 Task: Add Boiron Phosphorus 30C to the cart.
Action: Mouse moved to (256, 124)
Screenshot: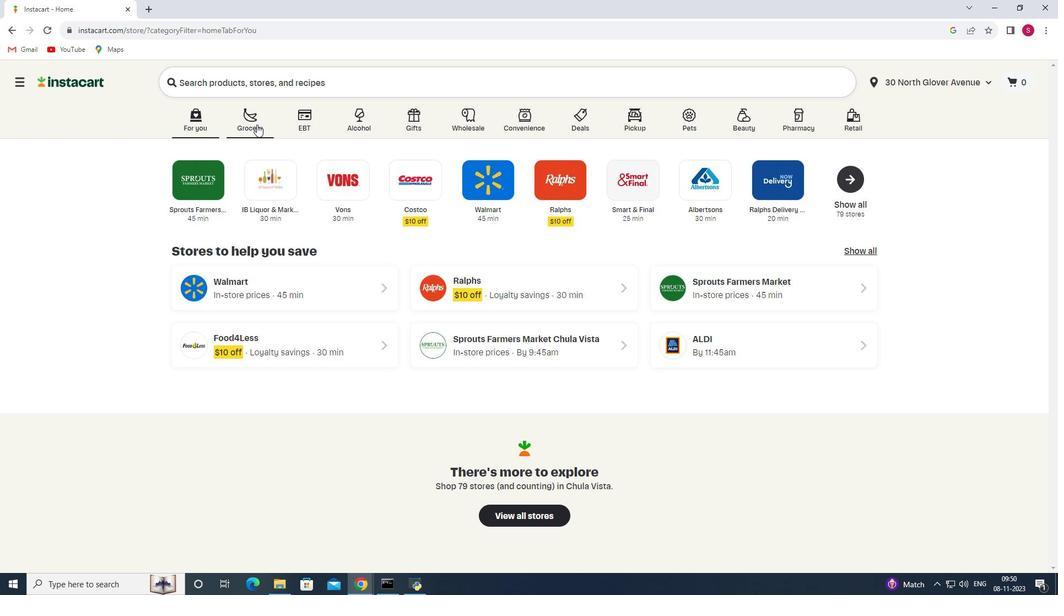 
Action: Mouse pressed left at (256, 124)
Screenshot: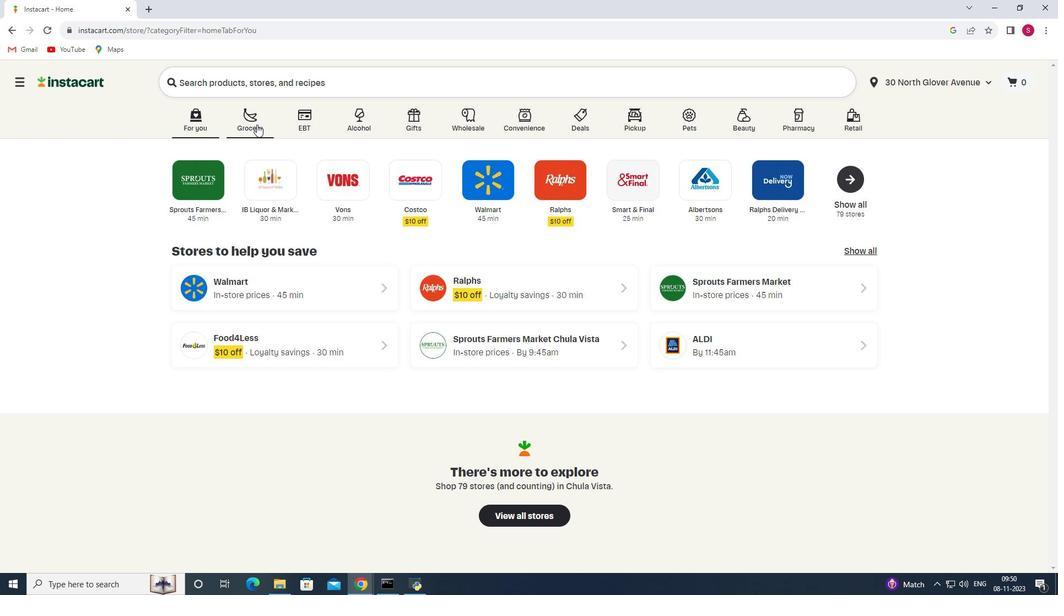 
Action: Mouse moved to (248, 326)
Screenshot: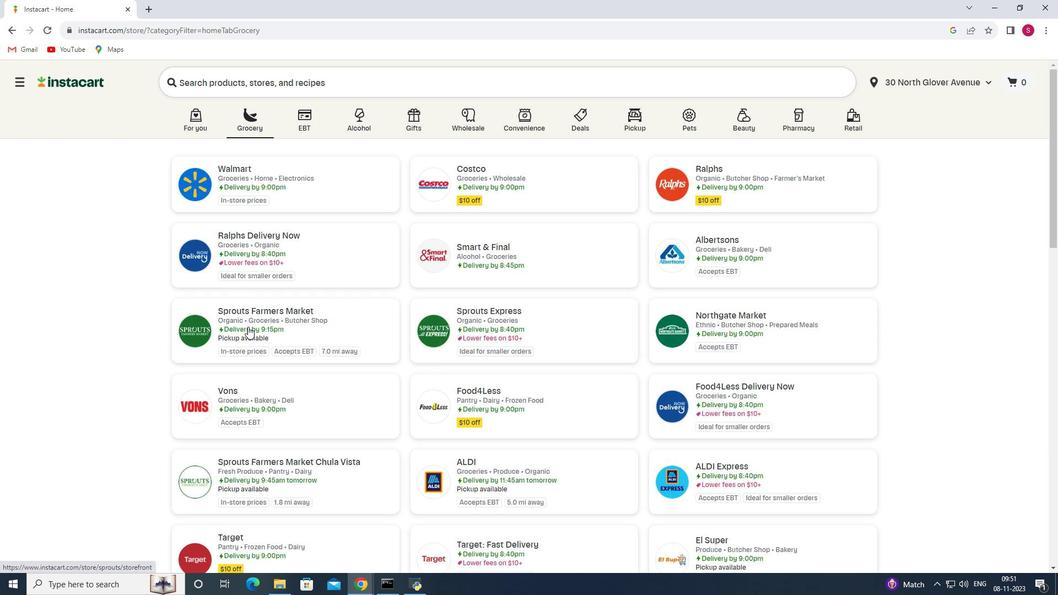 
Action: Mouse pressed left at (248, 326)
Screenshot: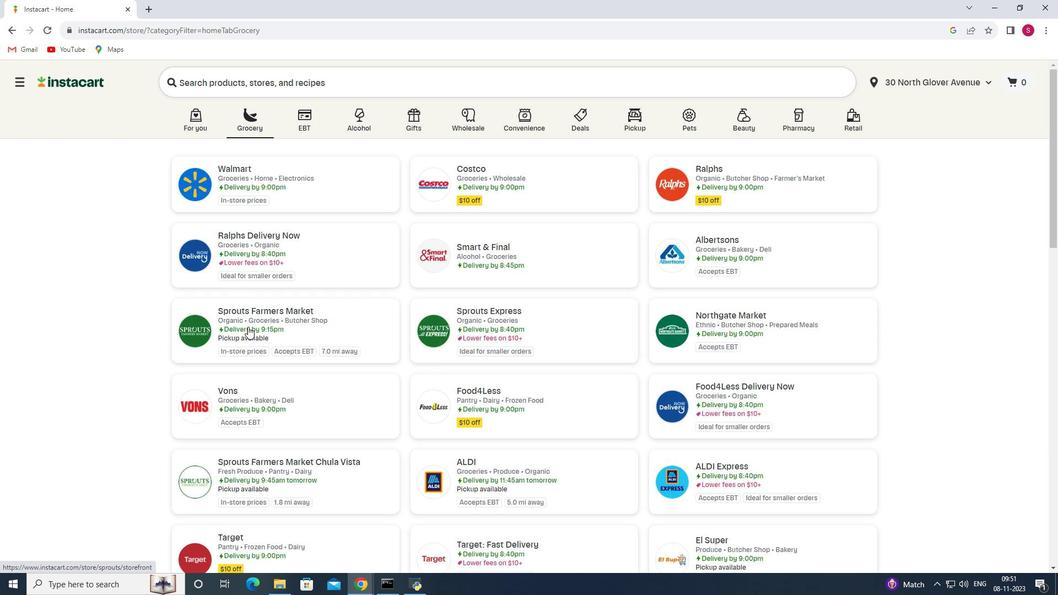 
Action: Mouse moved to (64, 349)
Screenshot: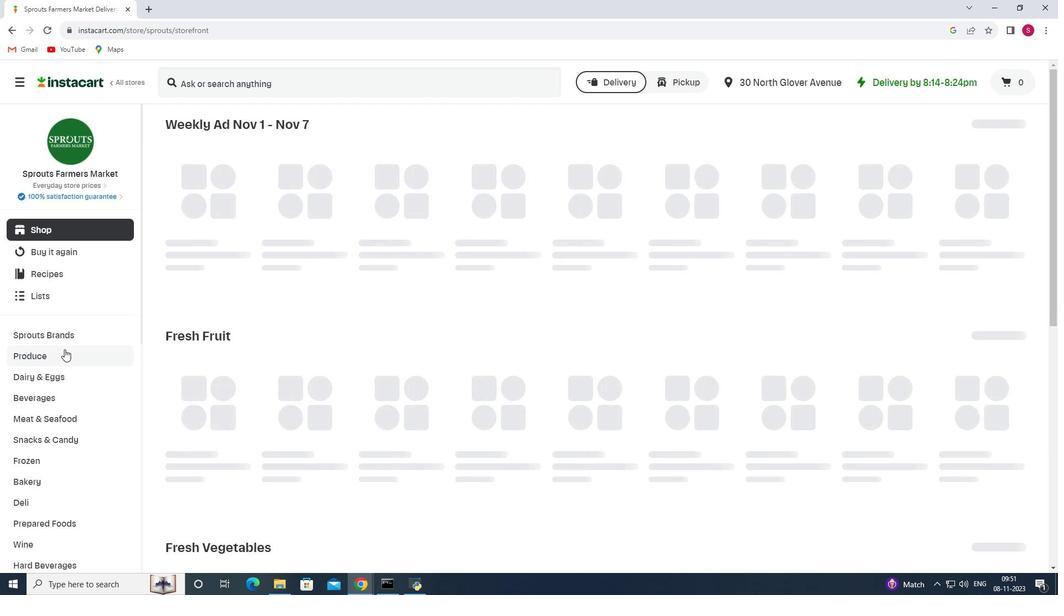 
Action: Mouse scrolled (64, 349) with delta (0, 0)
Screenshot: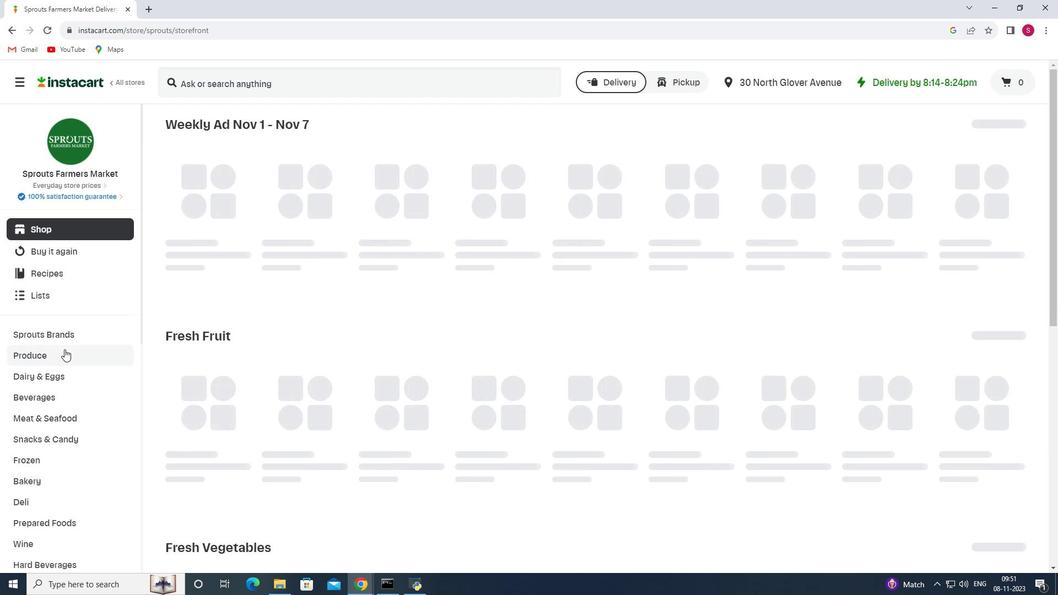 
Action: Mouse scrolled (64, 349) with delta (0, 0)
Screenshot: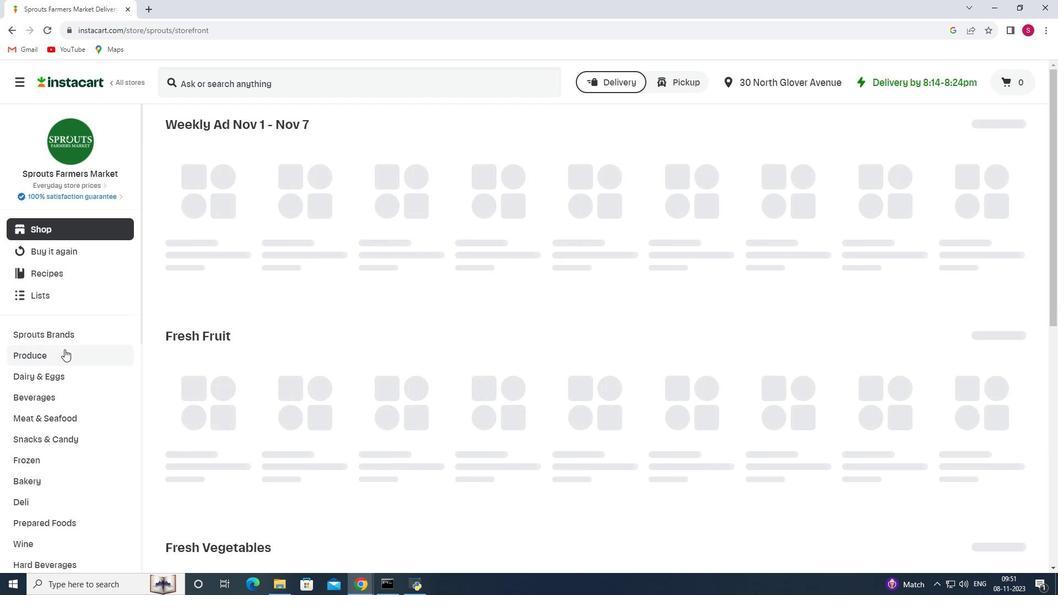 
Action: Mouse scrolled (64, 349) with delta (0, 0)
Screenshot: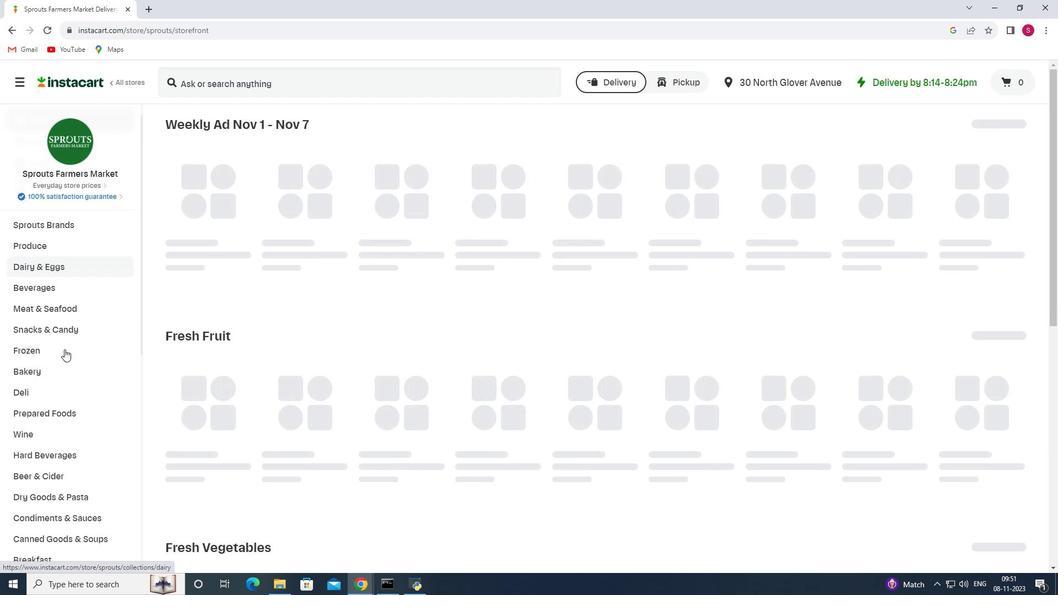 
Action: Mouse scrolled (64, 349) with delta (0, 0)
Screenshot: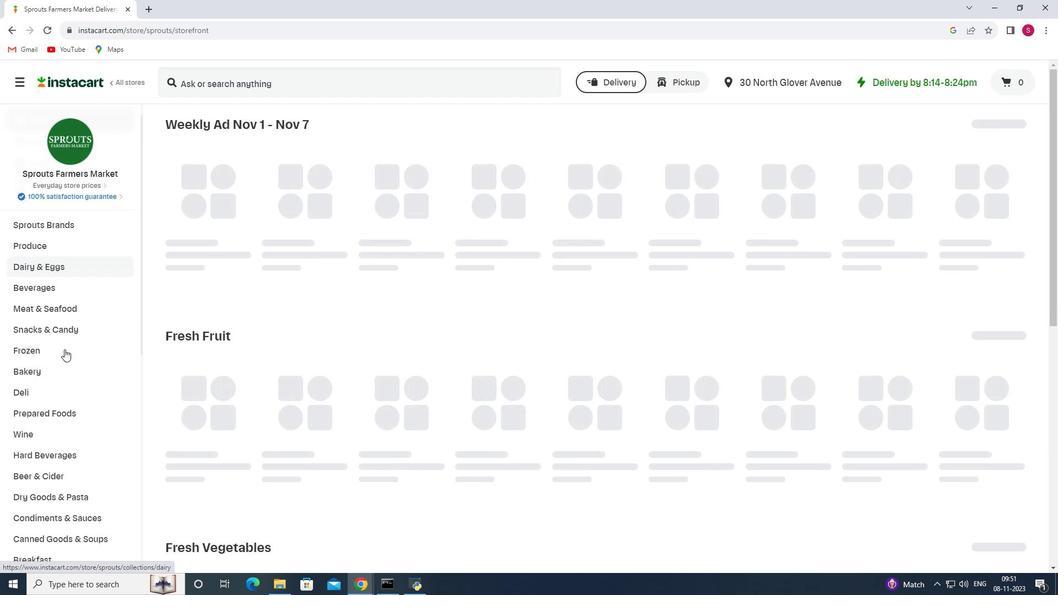 
Action: Mouse scrolled (64, 349) with delta (0, 0)
Screenshot: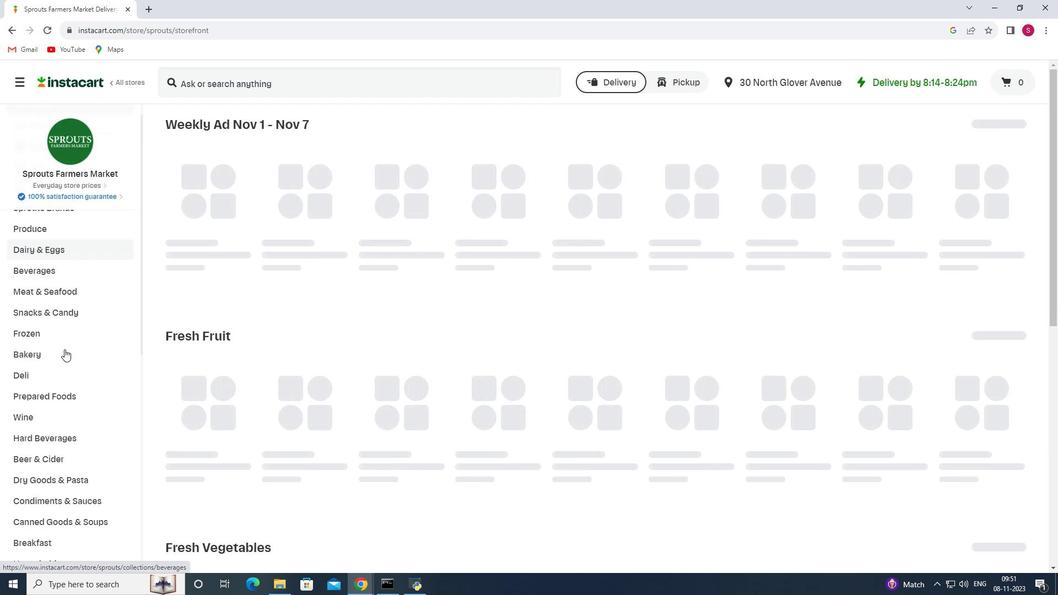 
Action: Mouse scrolled (64, 349) with delta (0, 0)
Screenshot: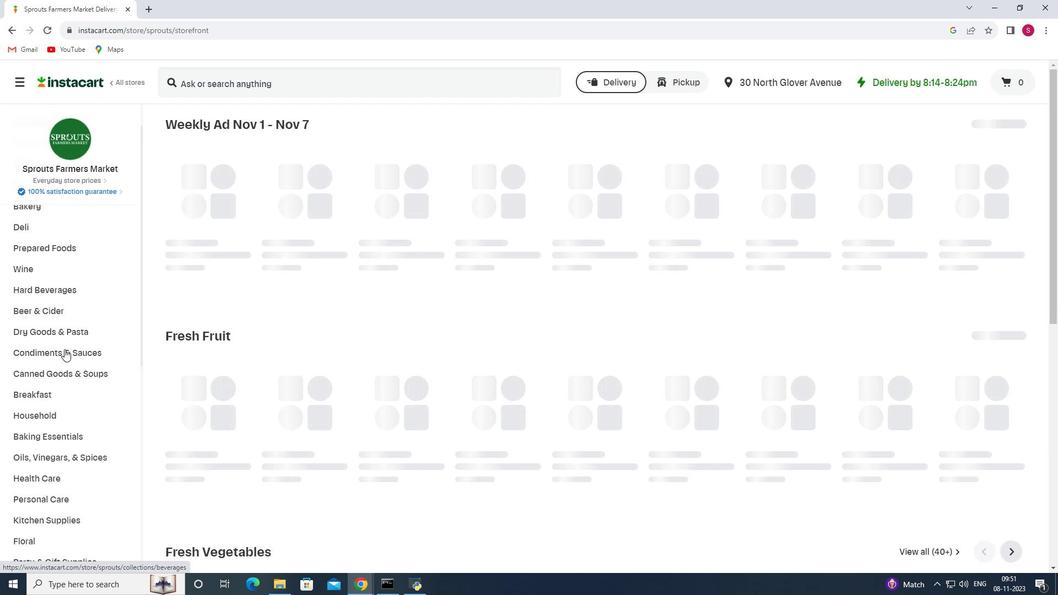 
Action: Mouse scrolled (64, 349) with delta (0, 0)
Screenshot: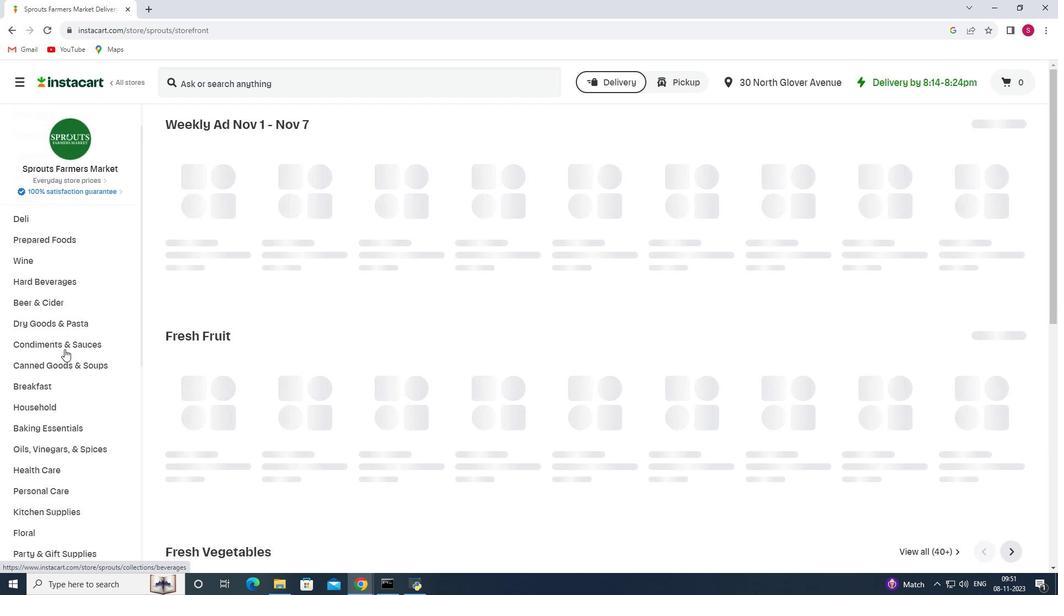 
Action: Mouse moved to (67, 363)
Screenshot: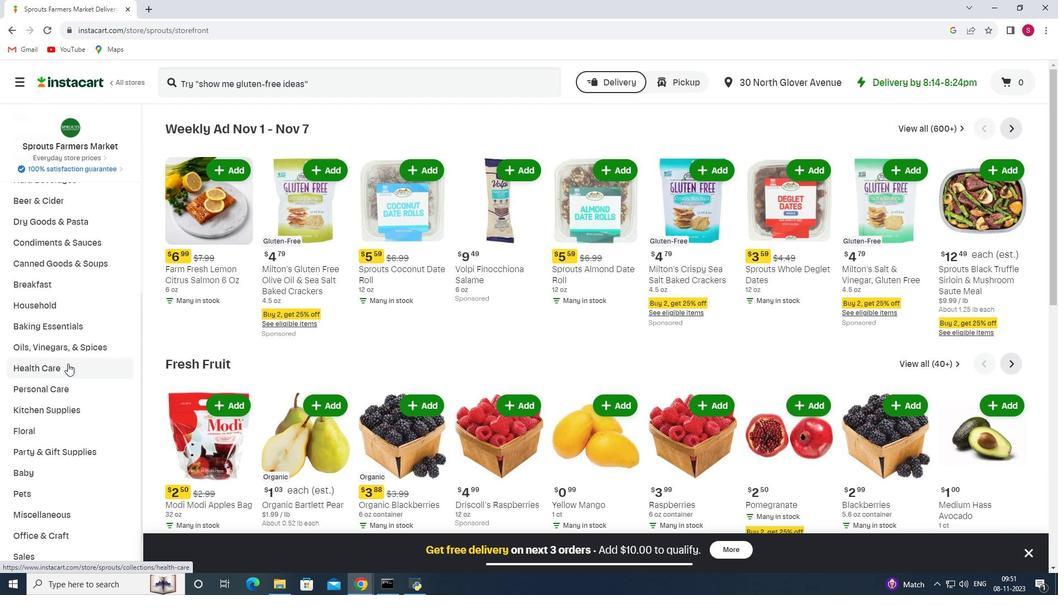 
Action: Mouse pressed left at (67, 363)
Screenshot: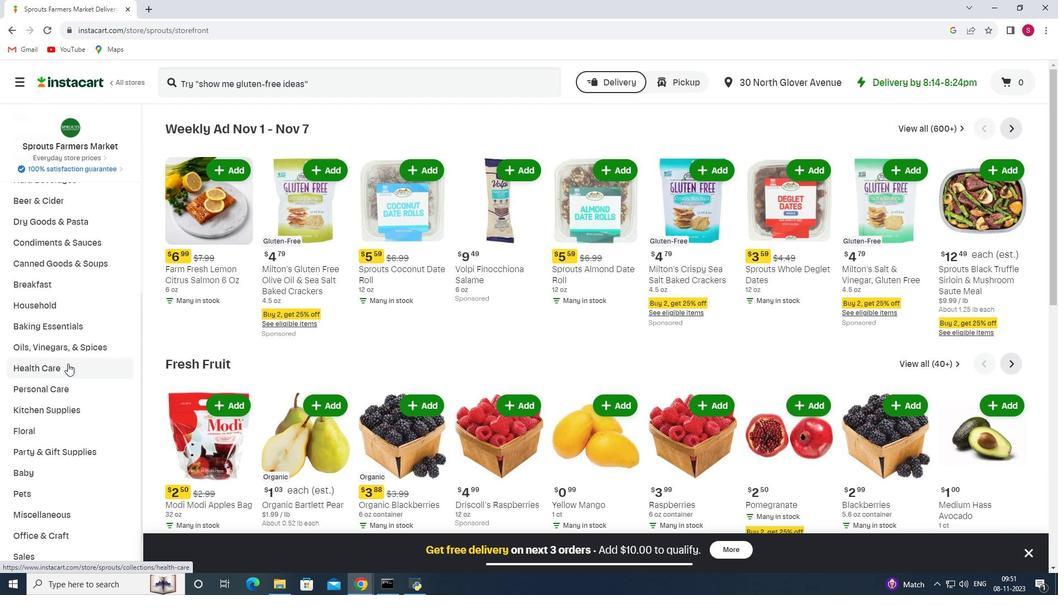 
Action: Mouse moved to (380, 155)
Screenshot: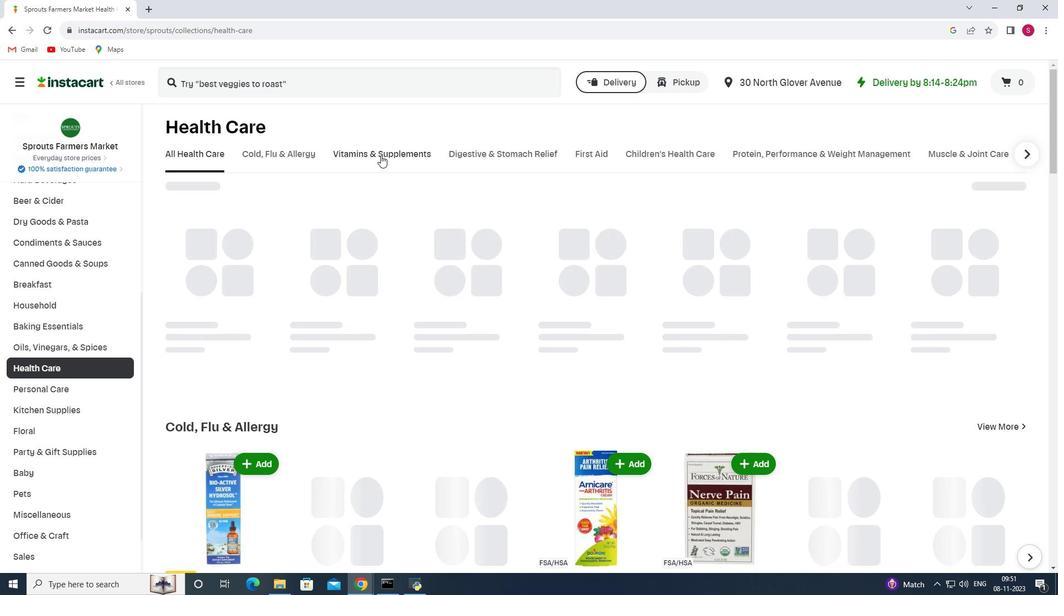 
Action: Mouse pressed left at (380, 155)
Screenshot: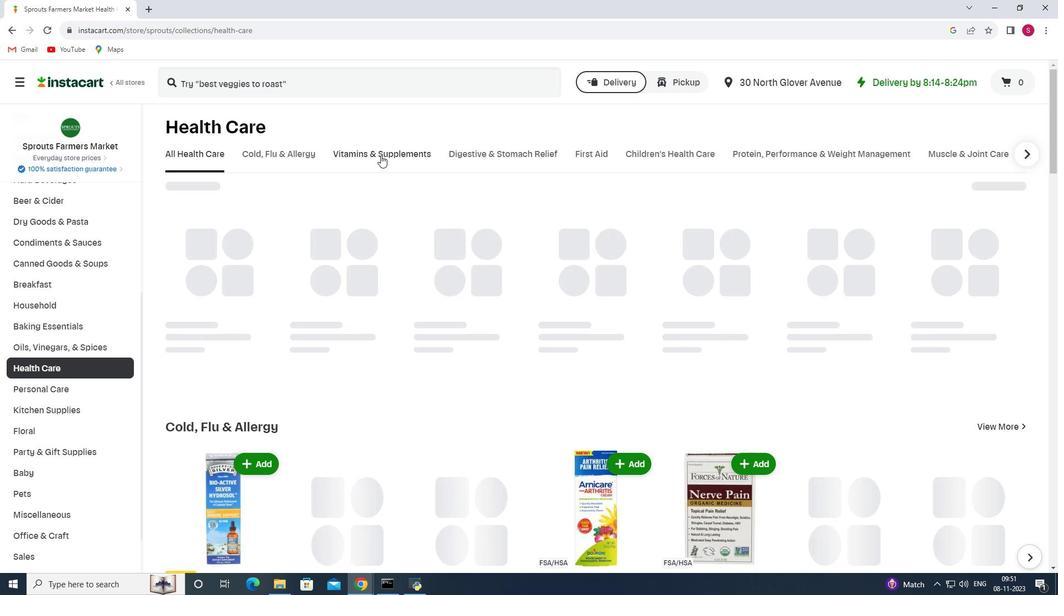 
Action: Mouse moved to (913, 191)
Screenshot: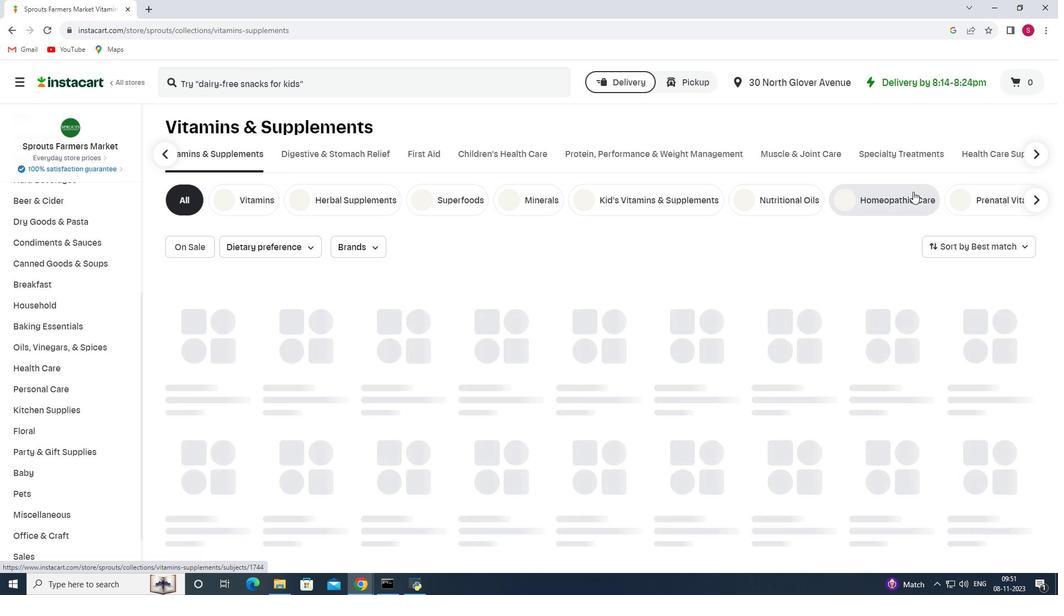 
Action: Mouse pressed left at (913, 191)
Screenshot: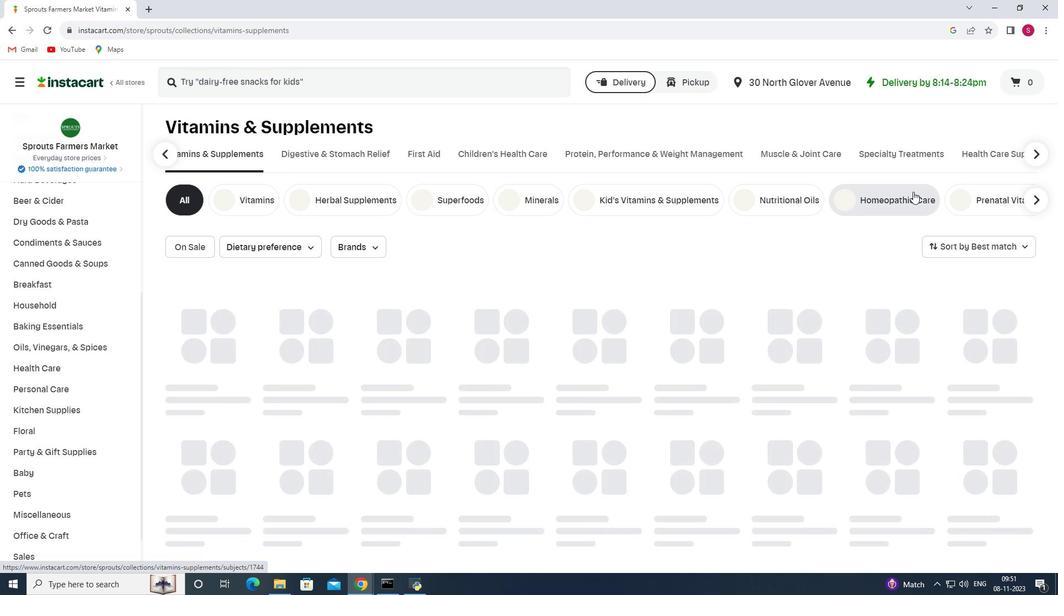 
Action: Mouse moved to (433, 81)
Screenshot: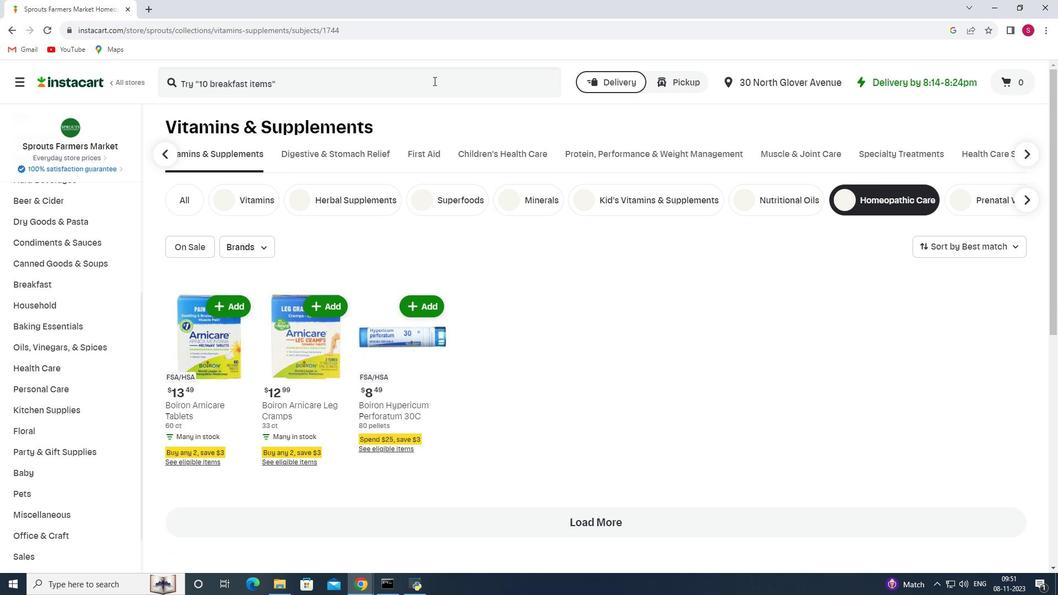 
Action: Mouse pressed left at (433, 81)
Screenshot: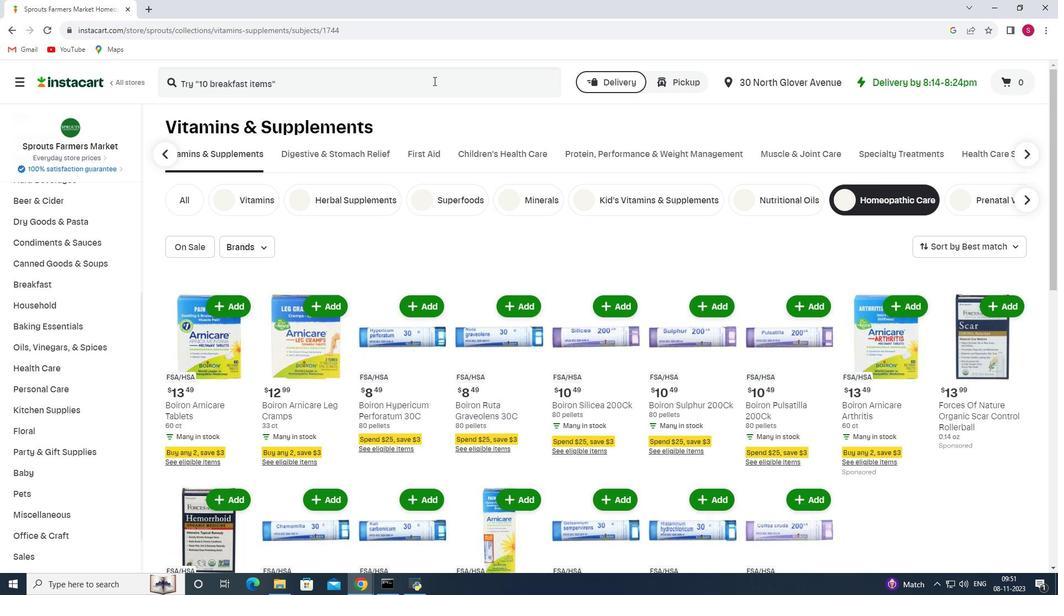 
Action: Key pressed <Key.shift>Boiron<Key.space><Key.shift>Phosphorus<Key.space>30<Key.shift>C<Key.enter>
Screenshot: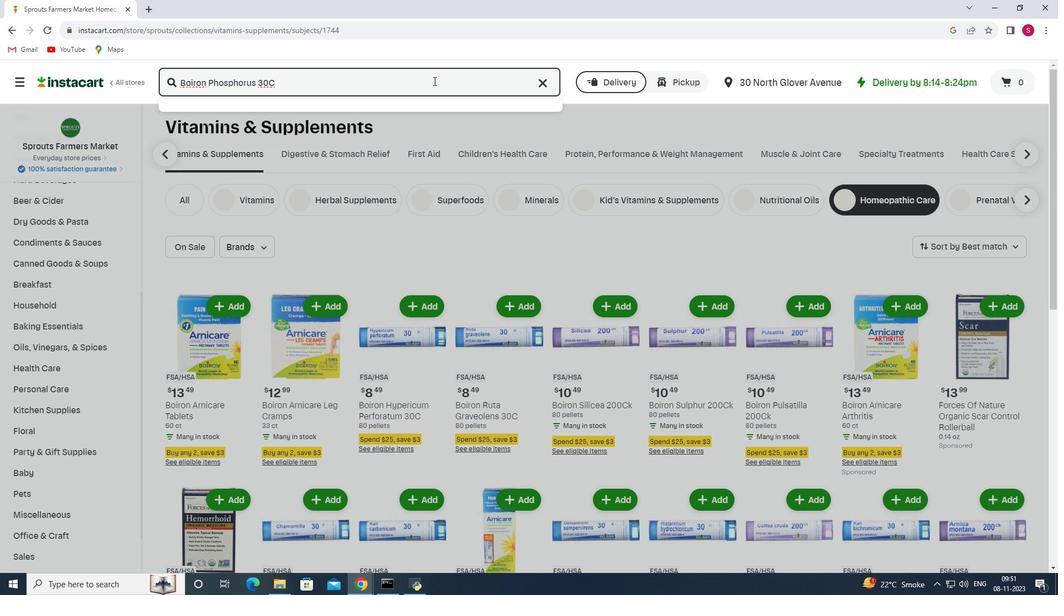 
Action: Mouse moved to (473, 176)
Screenshot: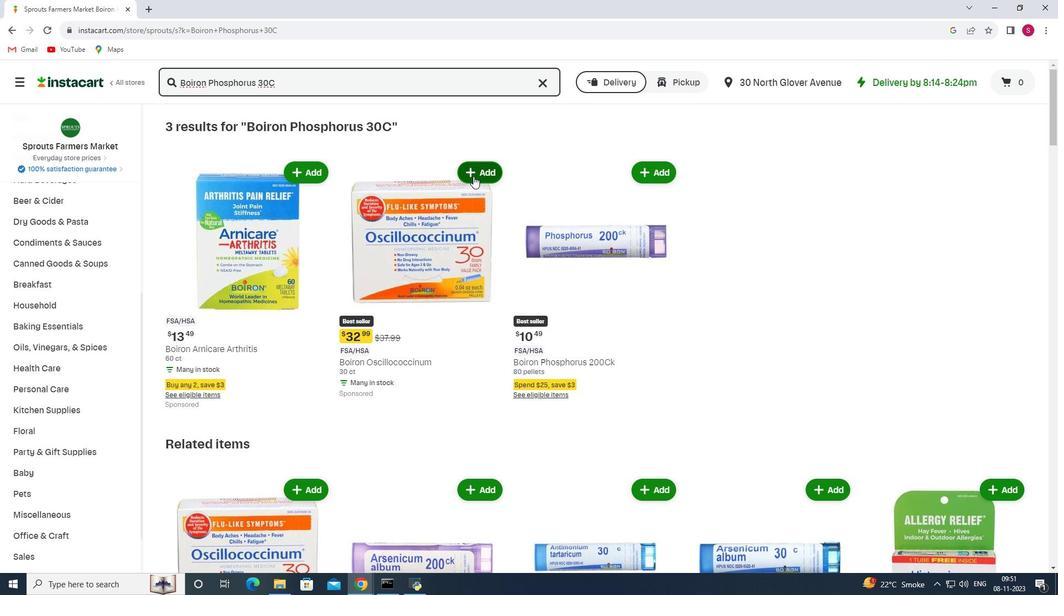 
Action: Mouse scrolled (473, 175) with delta (0, 0)
Screenshot: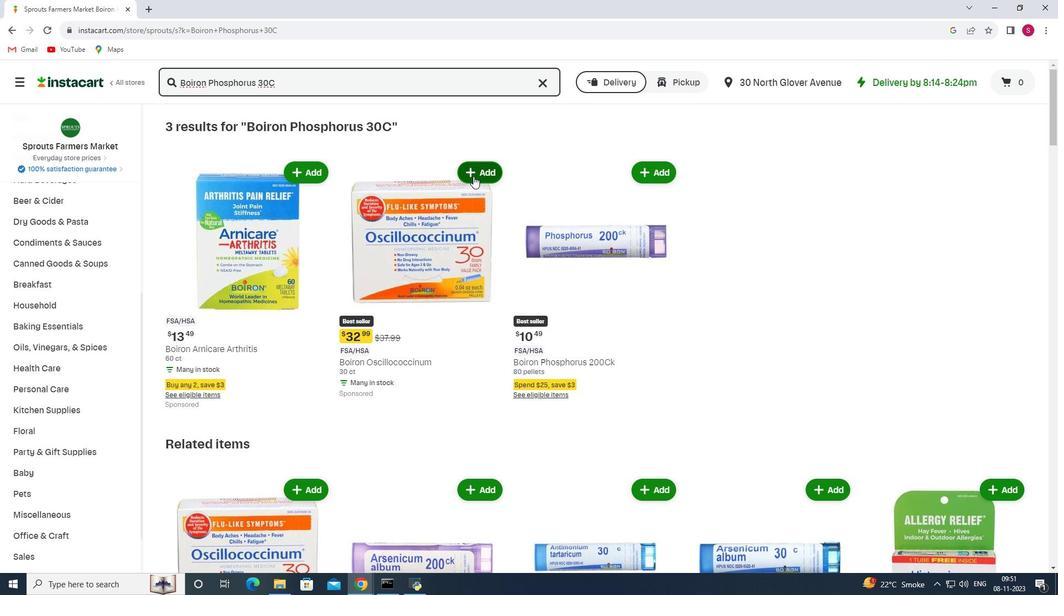 
Action: Mouse scrolled (473, 175) with delta (0, 0)
Screenshot: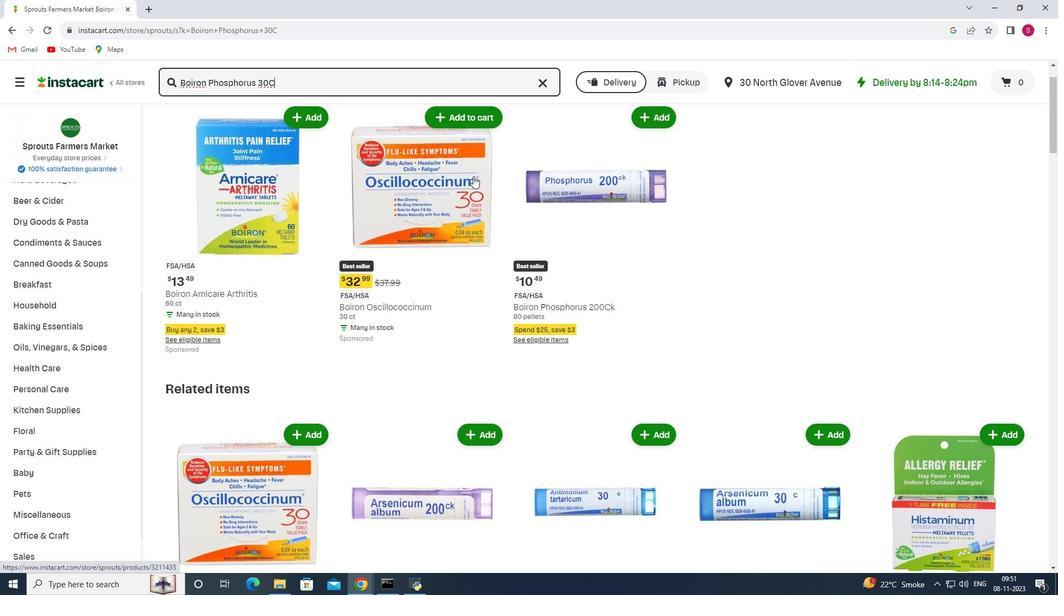 
Action: Mouse scrolled (473, 175) with delta (0, 0)
Screenshot: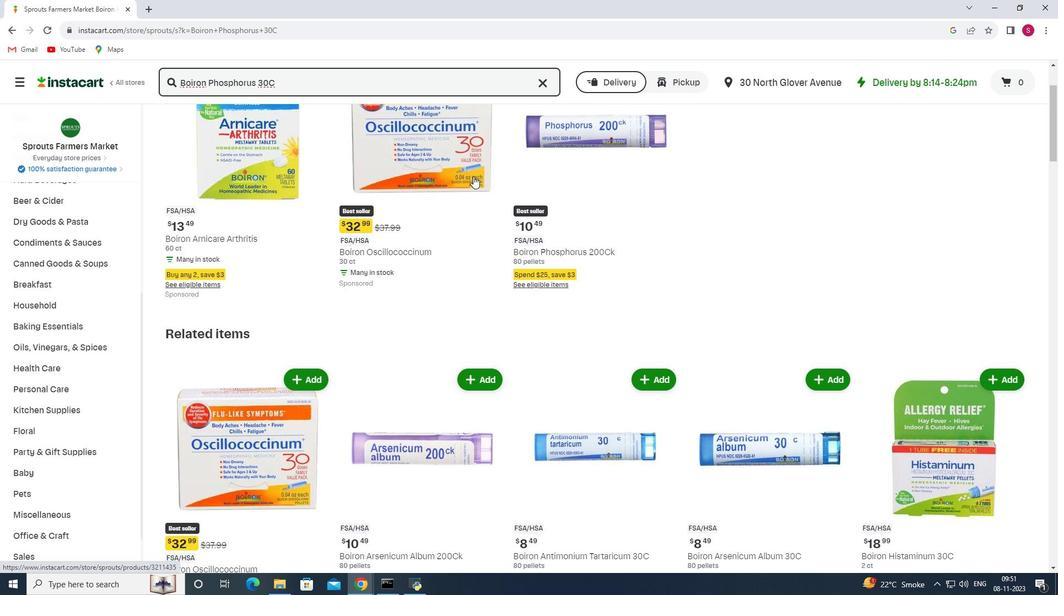 
Action: Mouse scrolled (473, 175) with delta (0, 0)
Screenshot: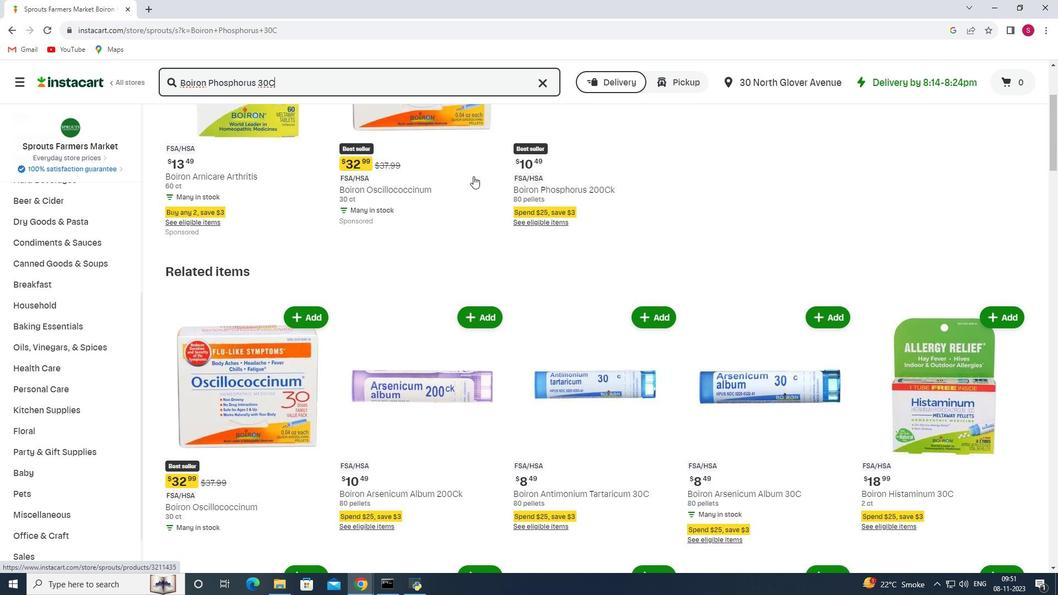 
Action: Mouse scrolled (473, 175) with delta (0, 0)
Screenshot: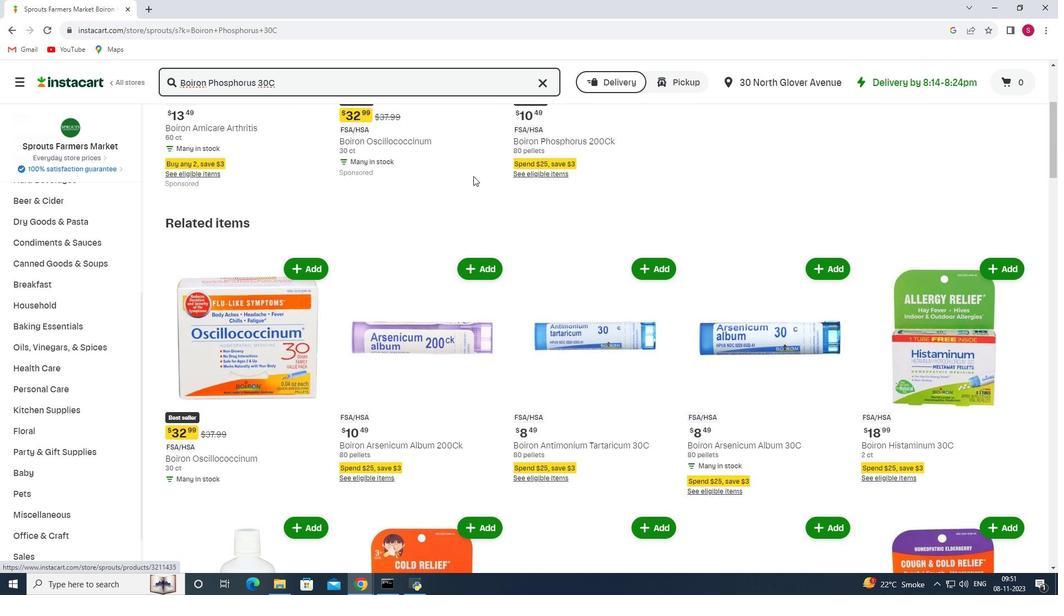 
Action: Mouse scrolled (473, 175) with delta (0, 0)
Screenshot: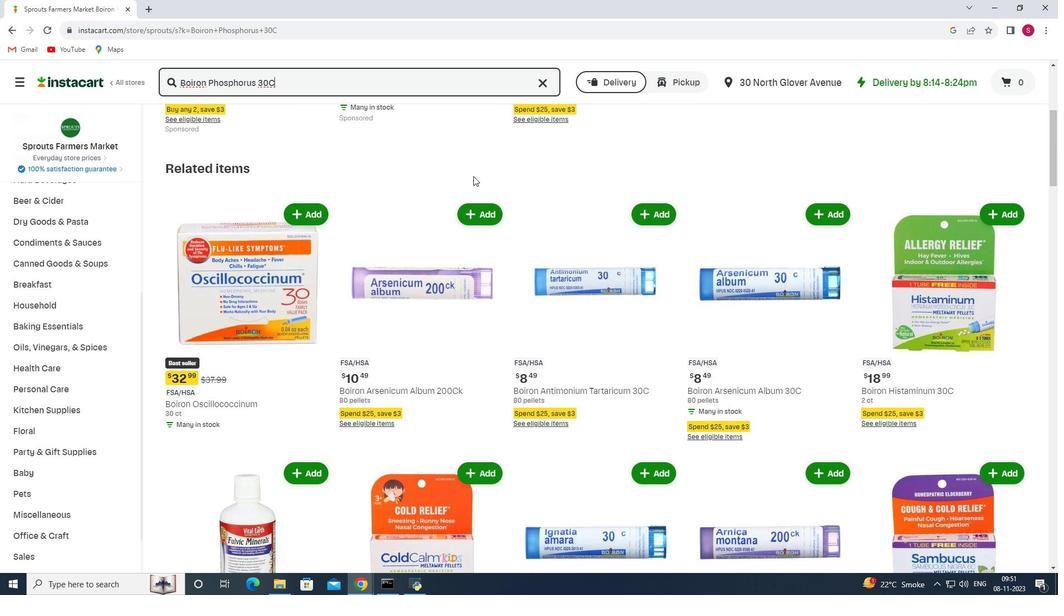 
Action: Mouse scrolled (473, 175) with delta (0, 0)
Screenshot: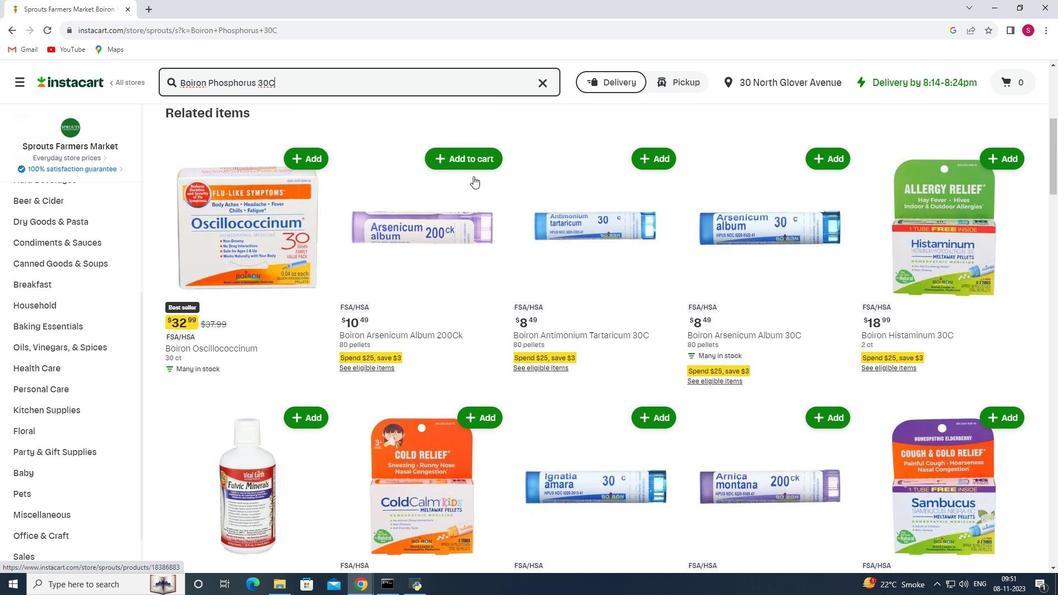 
Action: Mouse scrolled (473, 175) with delta (0, 0)
Screenshot: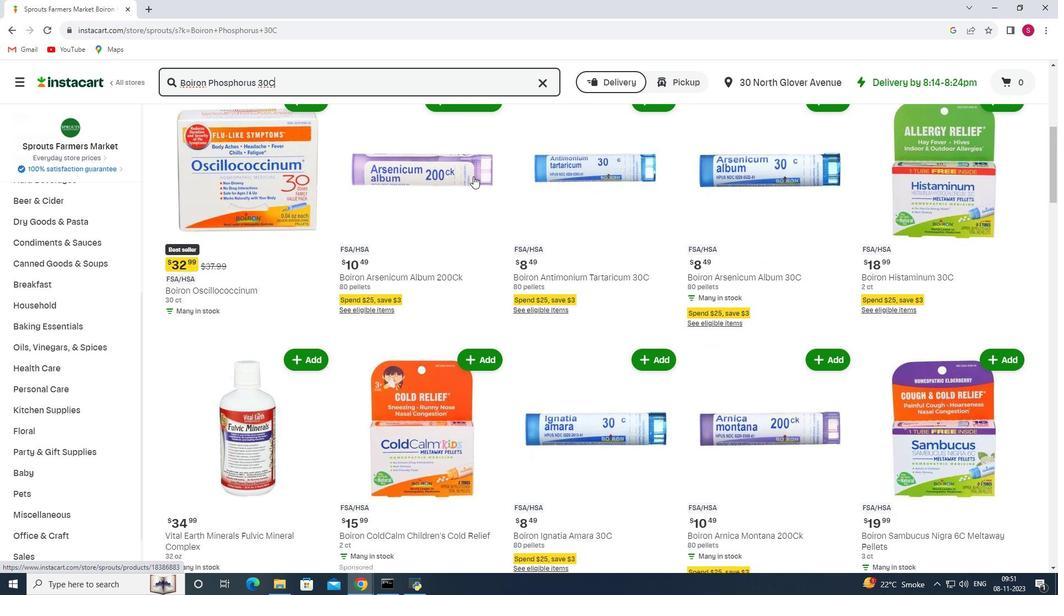 
Action: Mouse scrolled (473, 175) with delta (0, 0)
Screenshot: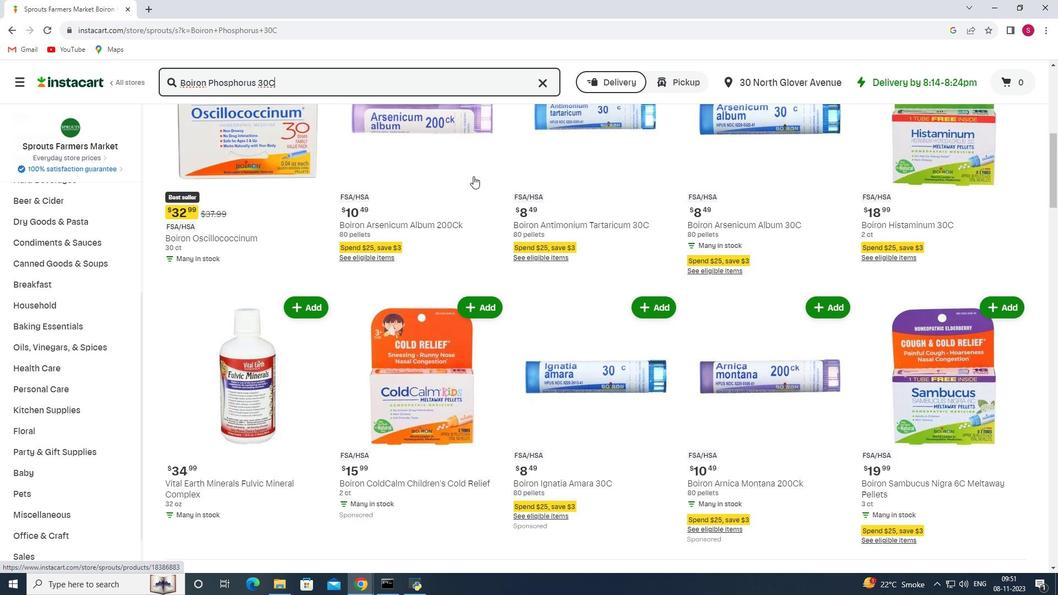 
Action: Mouse scrolled (473, 175) with delta (0, 0)
Screenshot: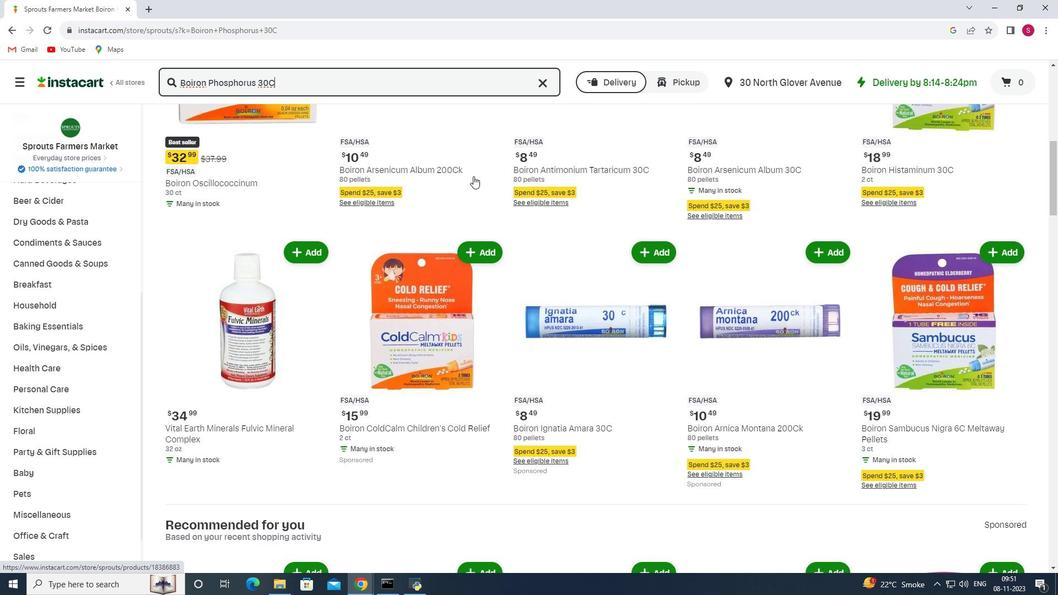 
Action: Mouse scrolled (473, 175) with delta (0, 0)
Screenshot: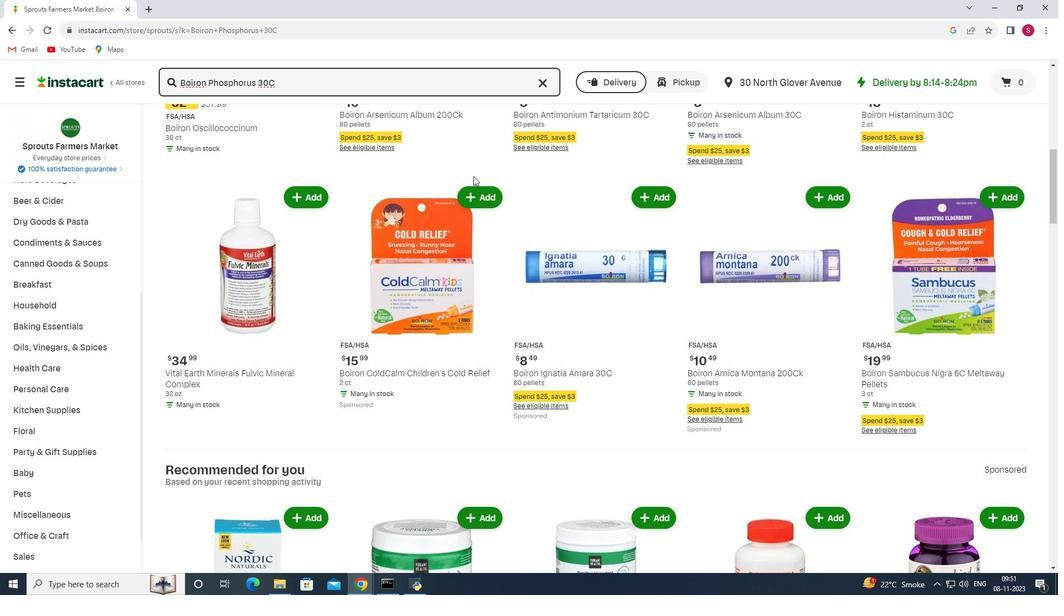 
Action: Mouse scrolled (473, 175) with delta (0, 0)
Screenshot: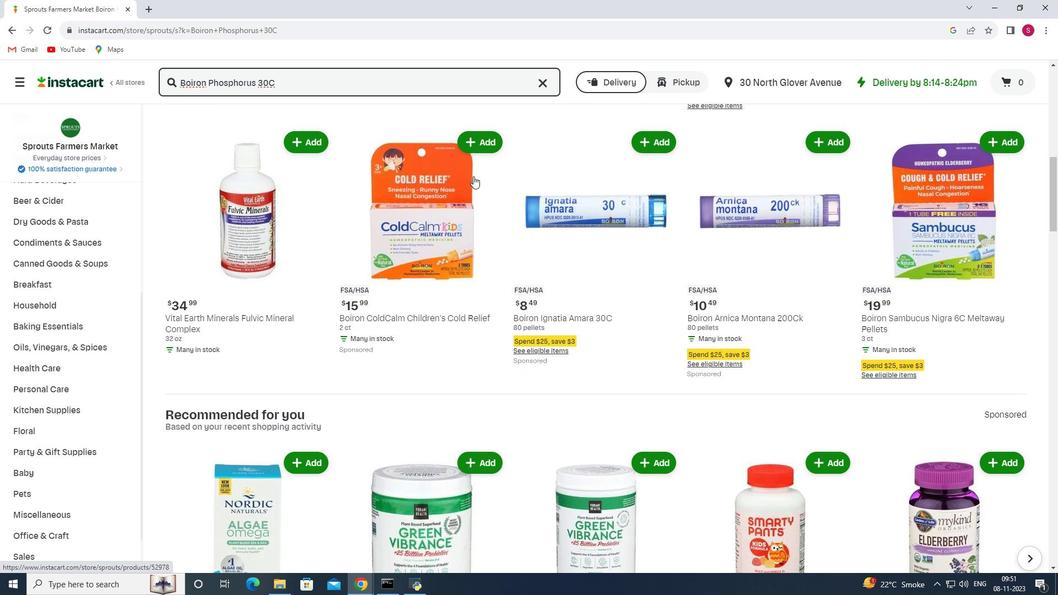 
Action: Mouse scrolled (473, 175) with delta (0, 0)
Screenshot: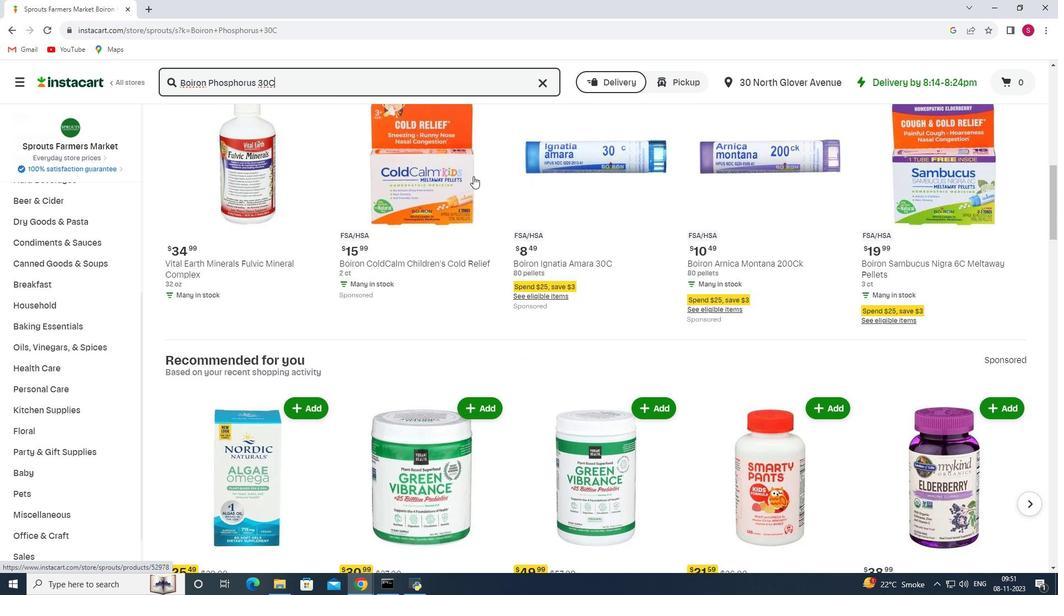 
Action: Mouse scrolled (473, 175) with delta (0, 0)
Screenshot: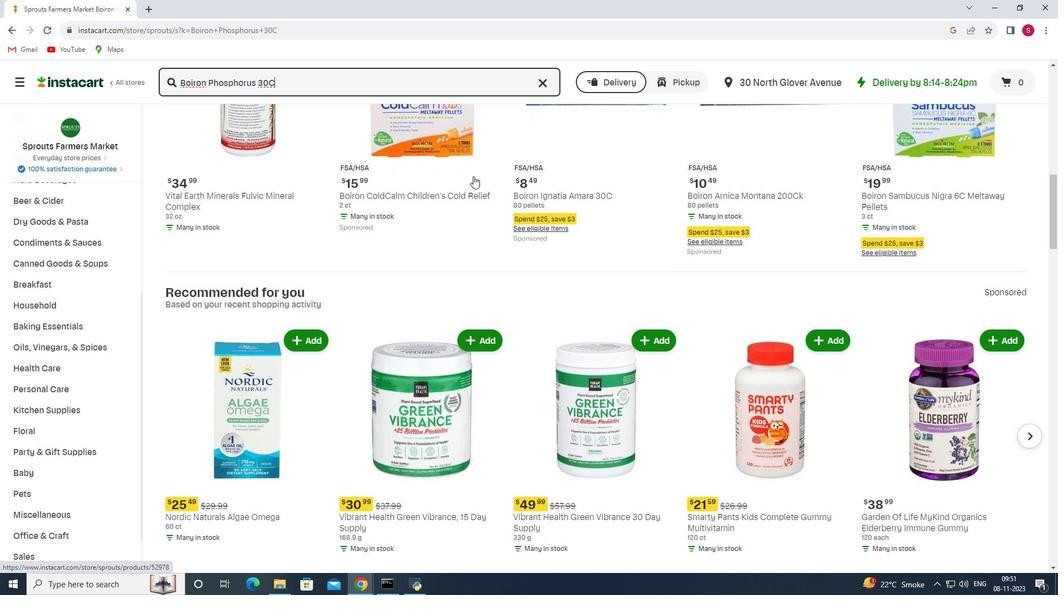 
Action: Mouse scrolled (473, 175) with delta (0, 0)
Screenshot: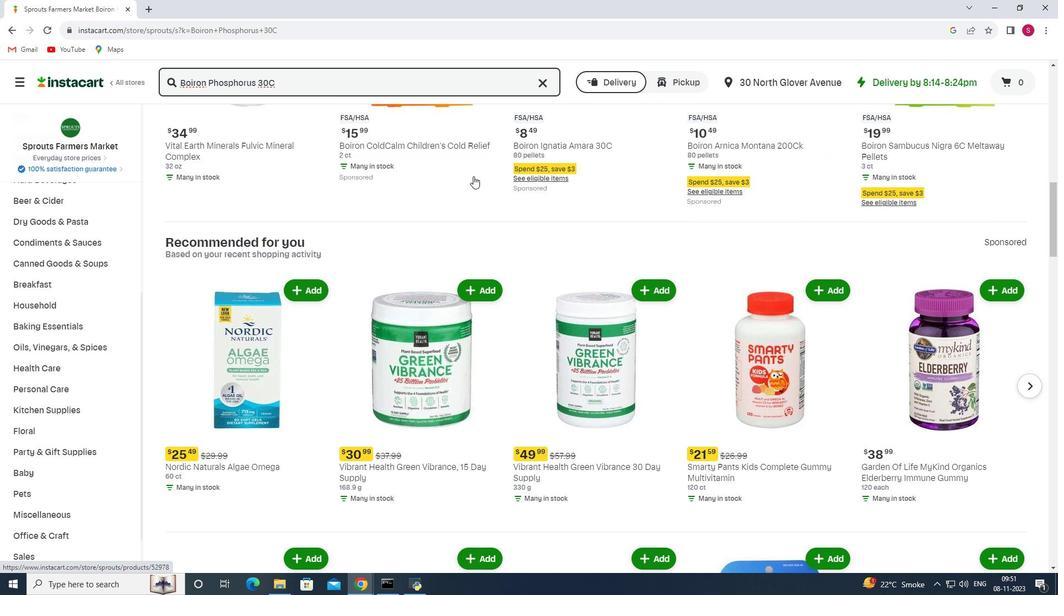 
Action: Mouse scrolled (473, 175) with delta (0, 0)
Screenshot: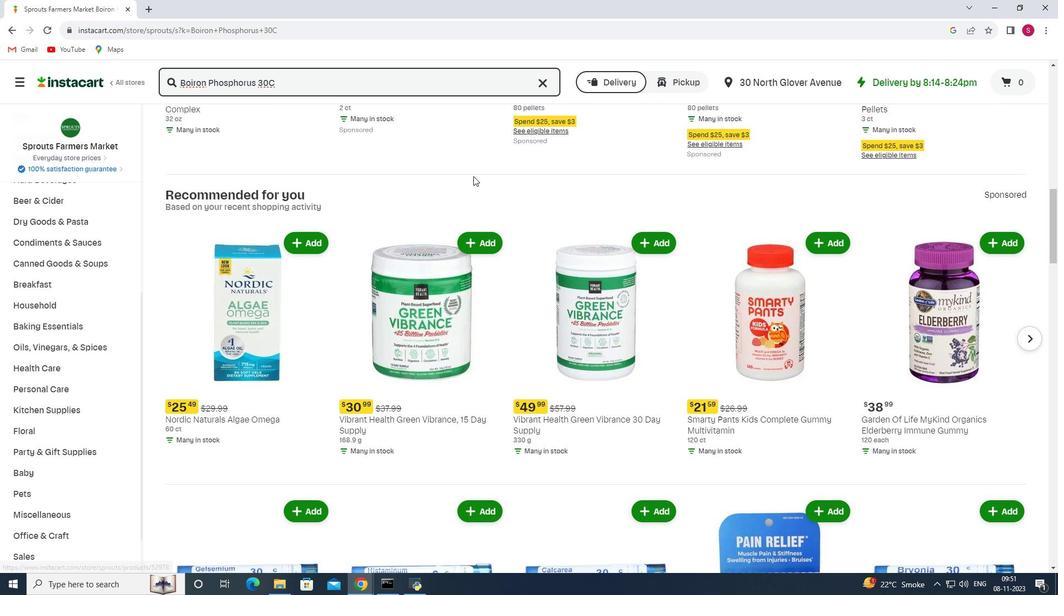 
Action: Mouse scrolled (473, 175) with delta (0, 0)
Screenshot: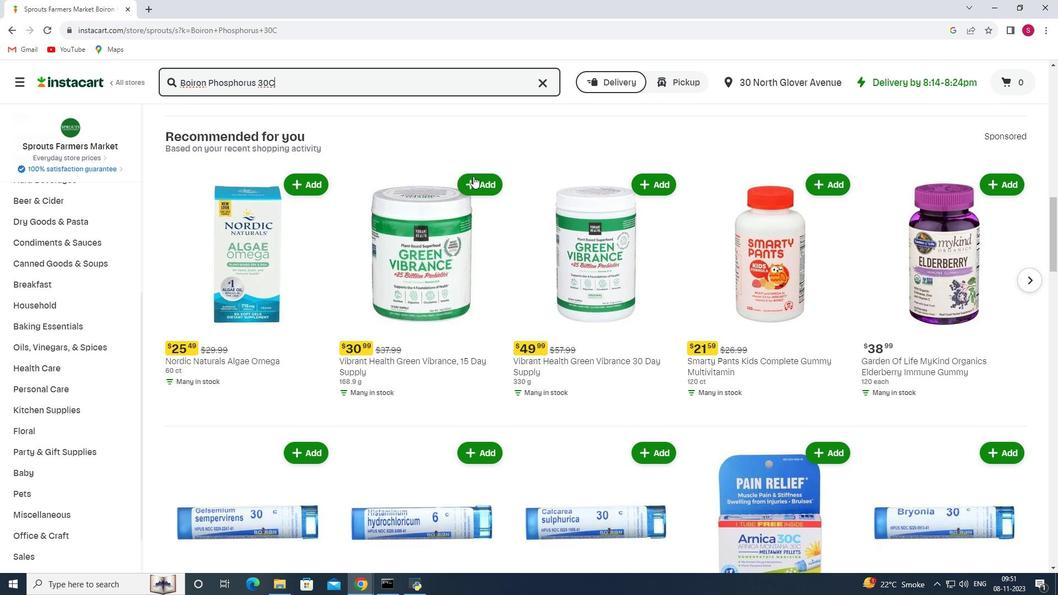 
Action: Mouse scrolled (473, 175) with delta (0, 0)
Screenshot: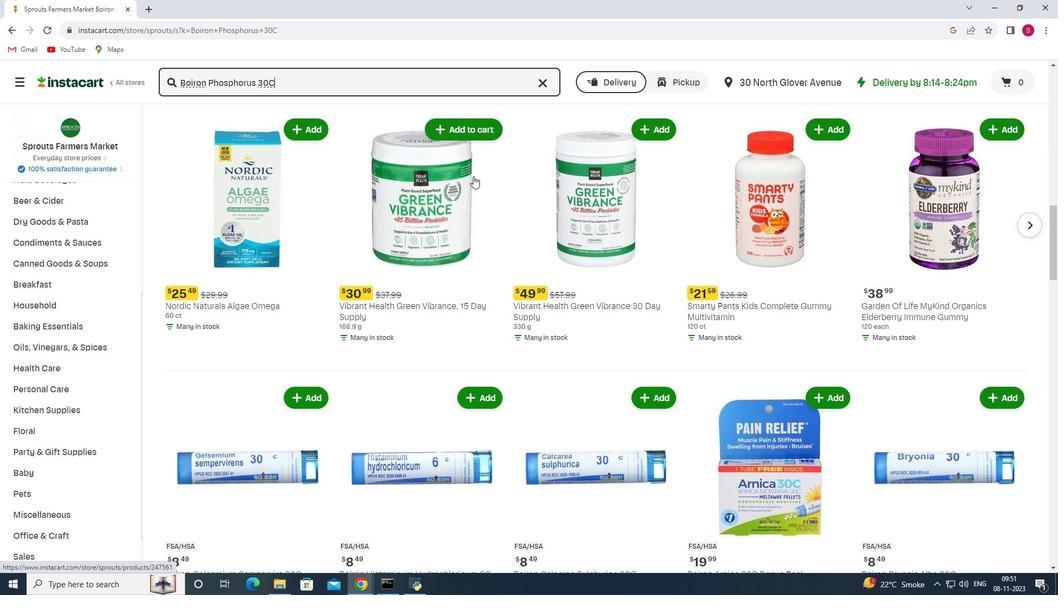 
Action: Mouse scrolled (473, 175) with delta (0, 0)
Screenshot: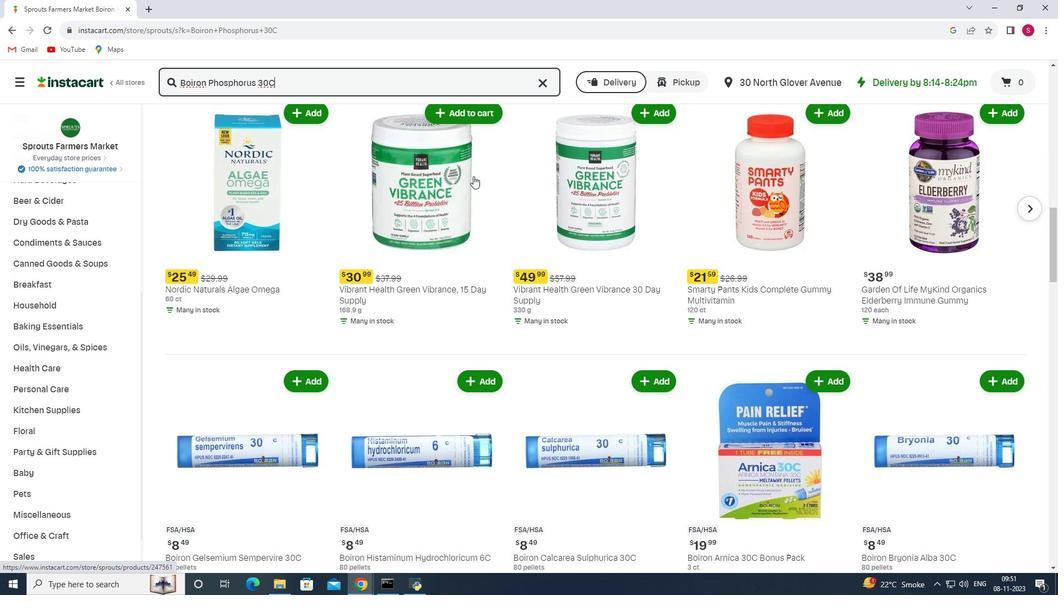 
Action: Mouse scrolled (473, 175) with delta (0, 0)
Screenshot: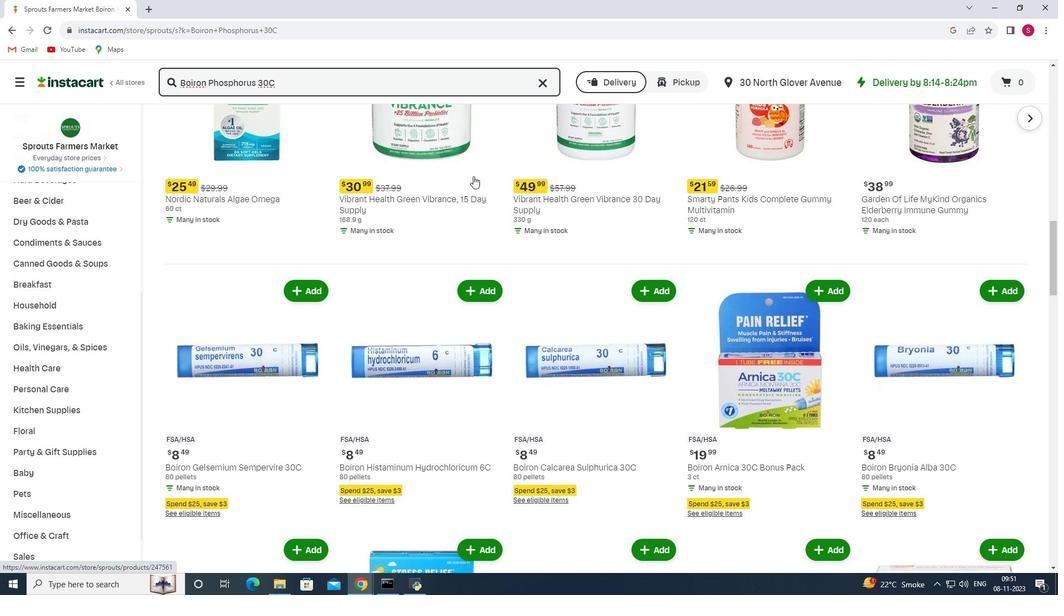 
Action: Mouse scrolled (473, 175) with delta (0, 0)
Screenshot: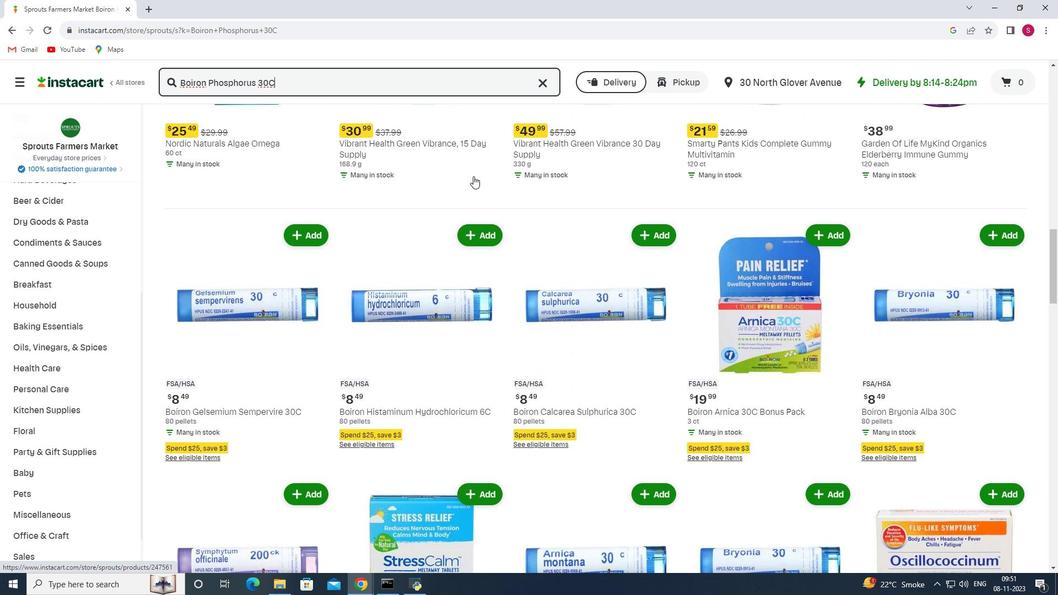 
Action: Mouse scrolled (473, 175) with delta (0, 0)
Screenshot: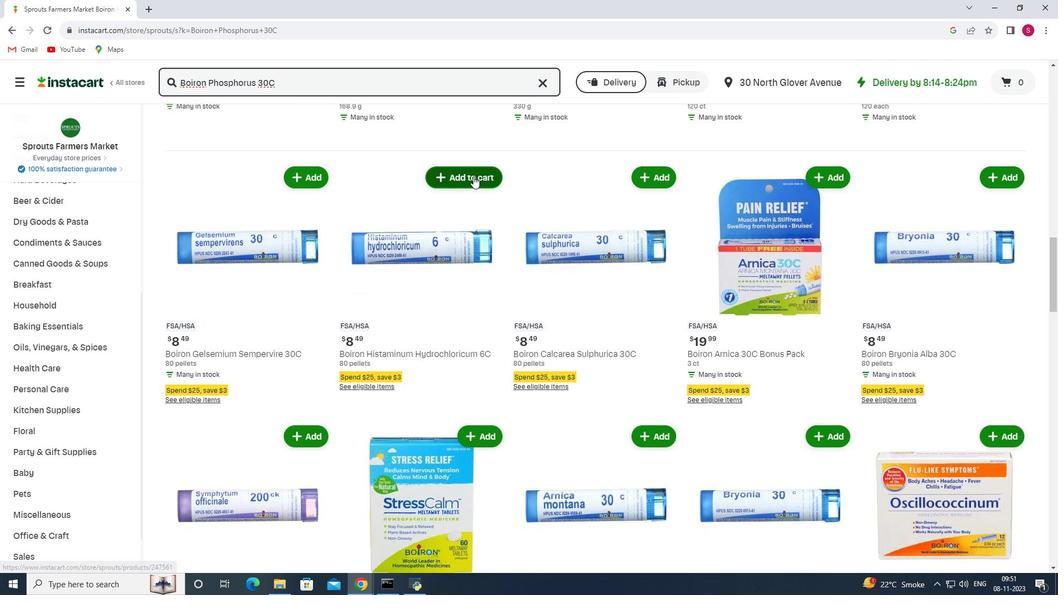 
Action: Mouse scrolled (473, 175) with delta (0, 0)
Screenshot: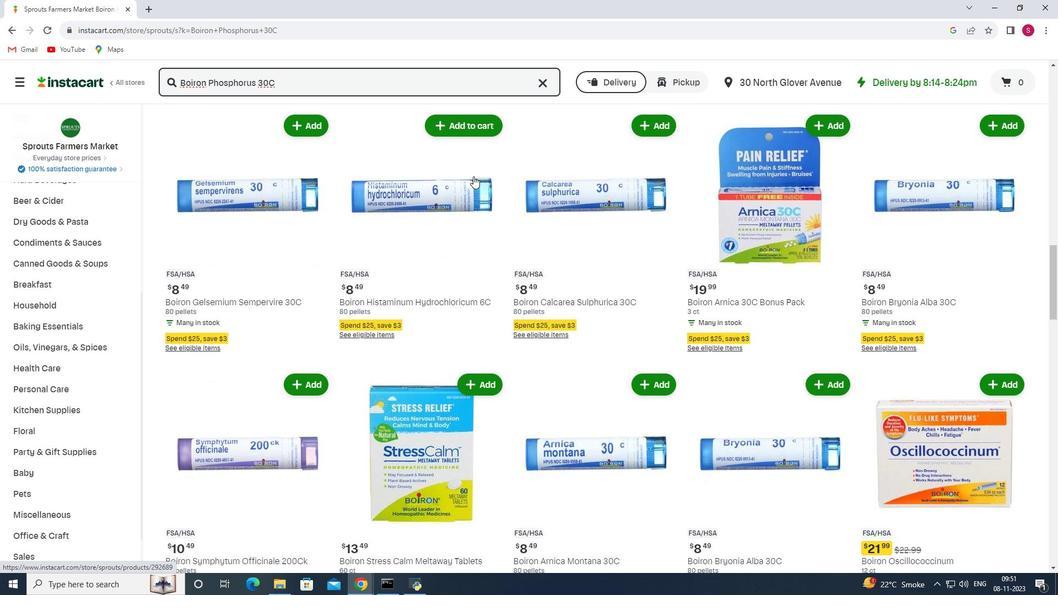 
Action: Mouse scrolled (473, 175) with delta (0, 0)
Screenshot: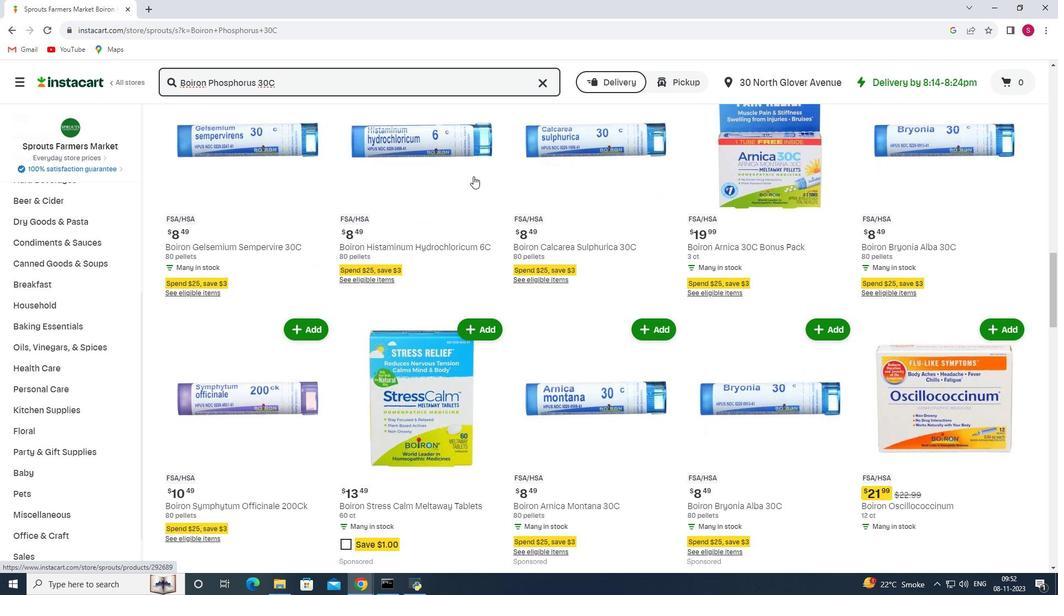 
Action: Mouse scrolled (473, 175) with delta (0, 0)
Screenshot: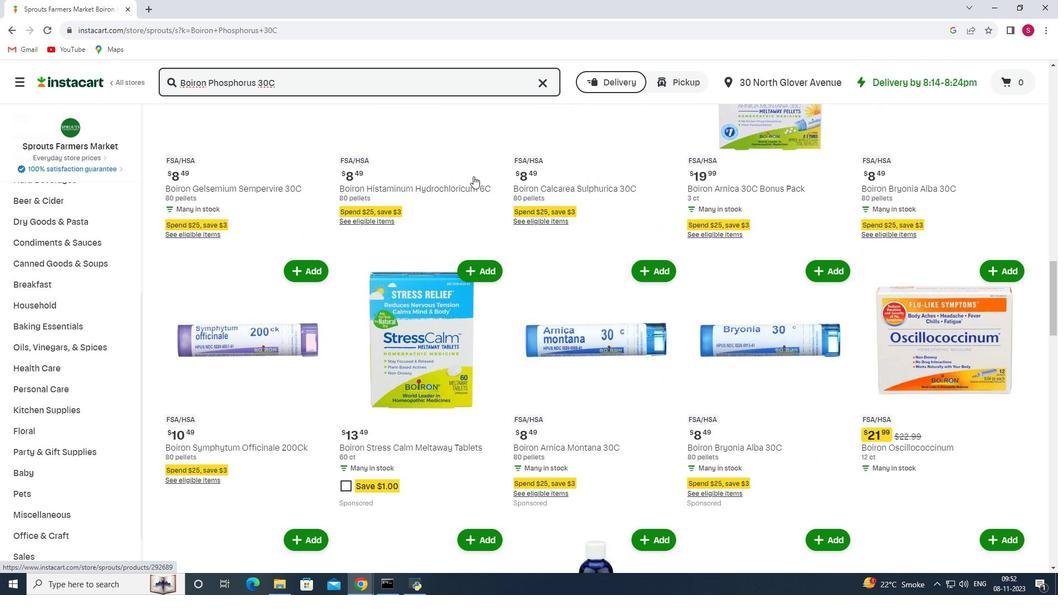 
Action: Mouse scrolled (473, 175) with delta (0, 0)
Screenshot: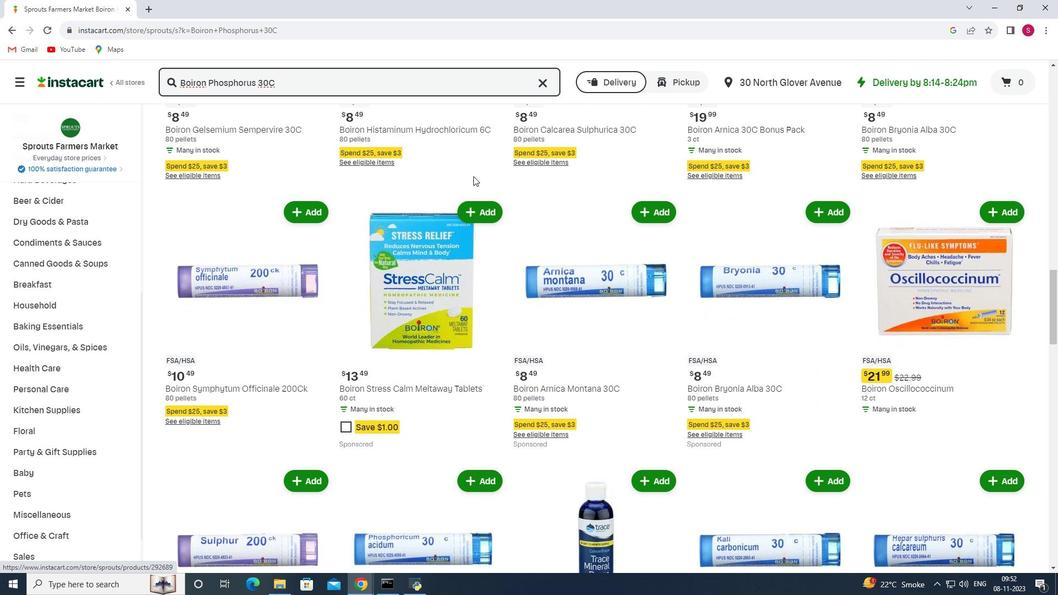 
Action: Mouse scrolled (473, 175) with delta (0, 0)
Screenshot: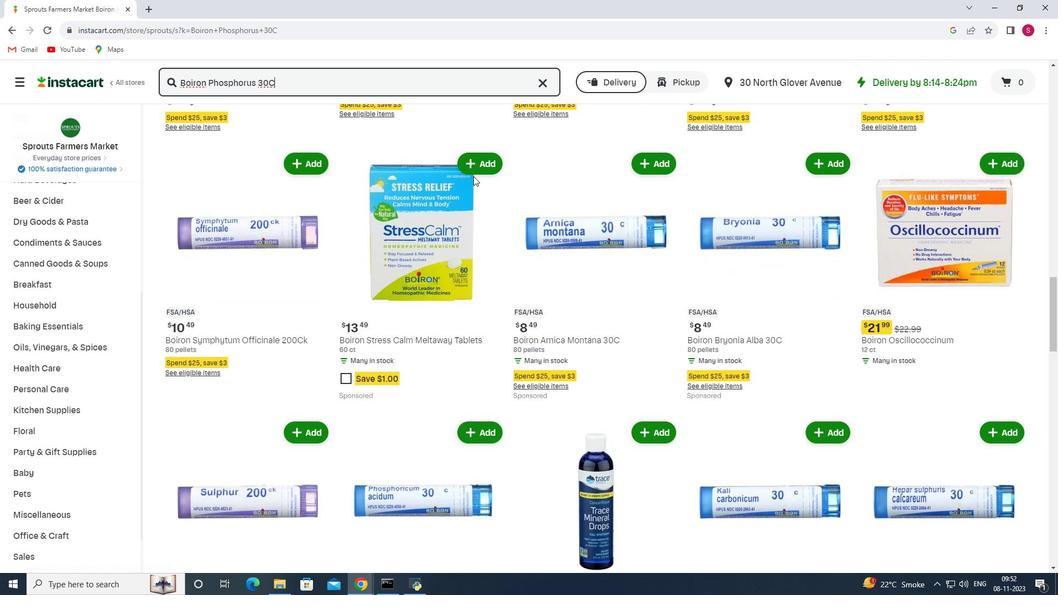 
Action: Mouse scrolled (473, 175) with delta (0, 0)
Screenshot: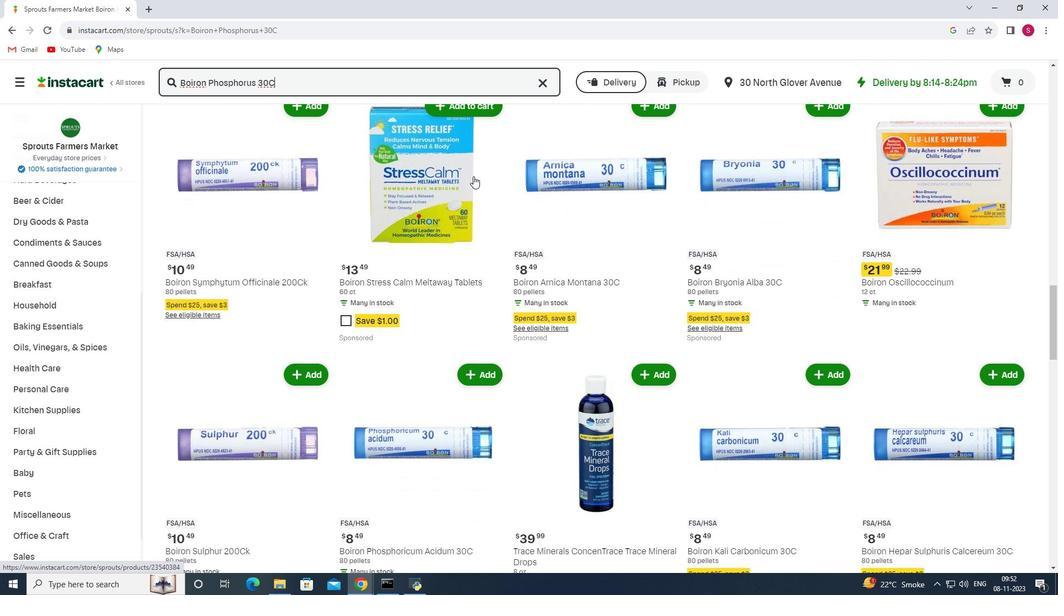 
Action: Mouse scrolled (473, 175) with delta (0, 0)
Screenshot: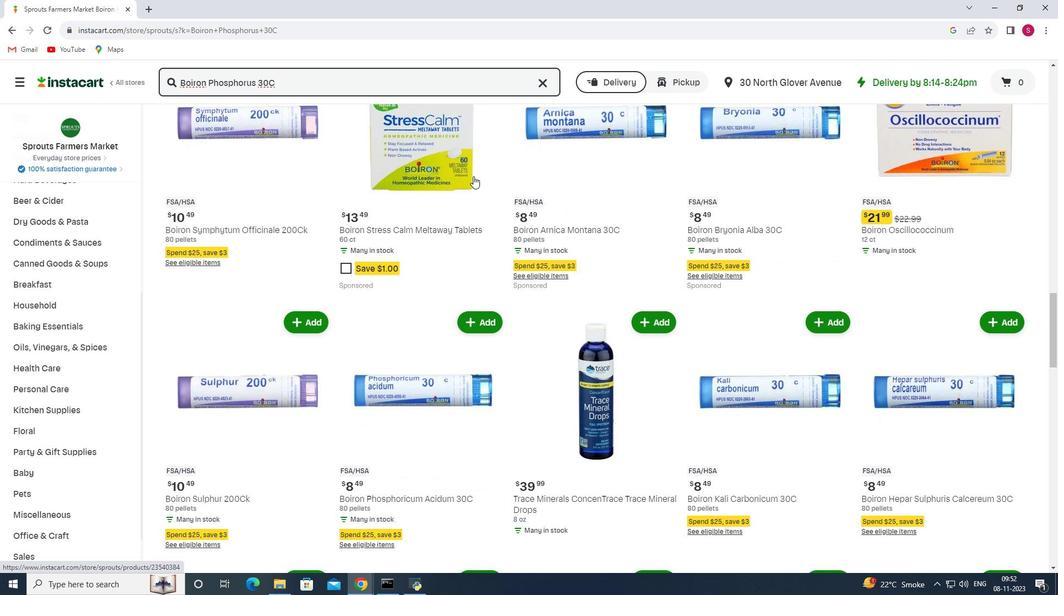 
Action: Mouse scrolled (473, 175) with delta (0, 0)
Screenshot: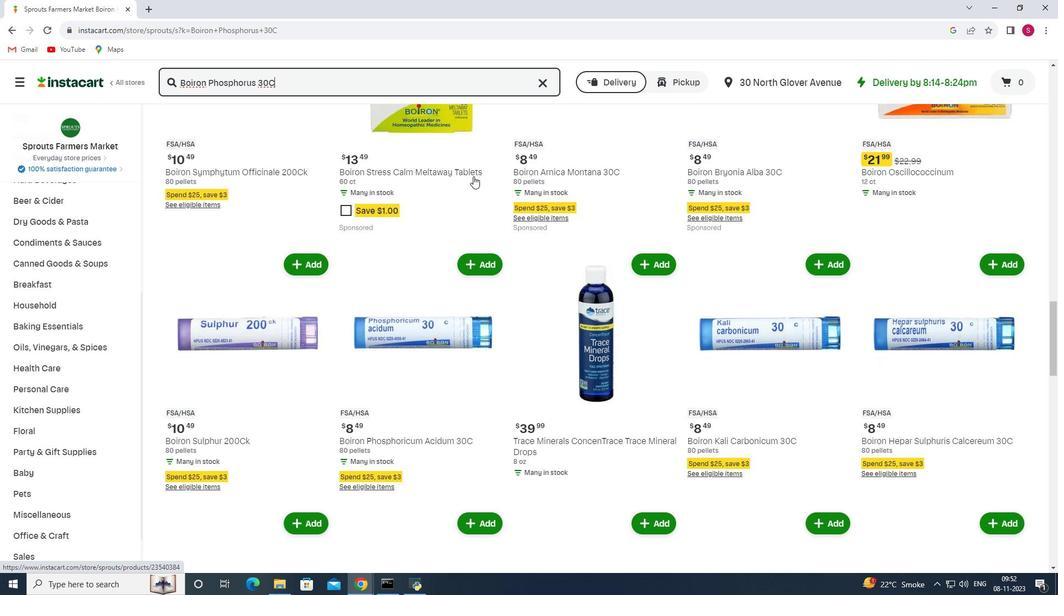 
Action: Mouse scrolled (473, 175) with delta (0, 0)
Screenshot: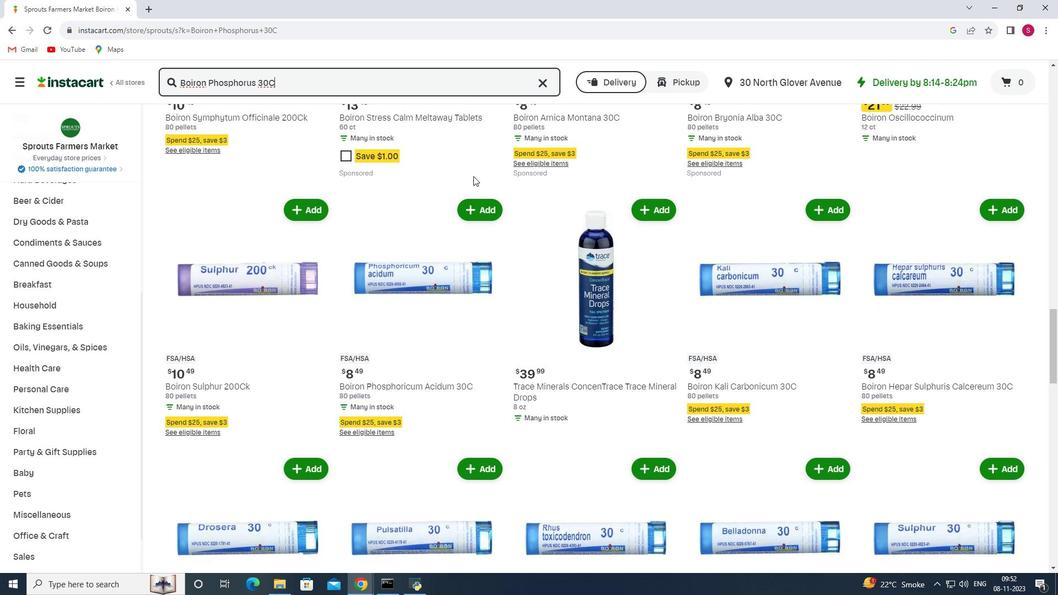 
Action: Mouse scrolled (473, 175) with delta (0, 0)
Screenshot: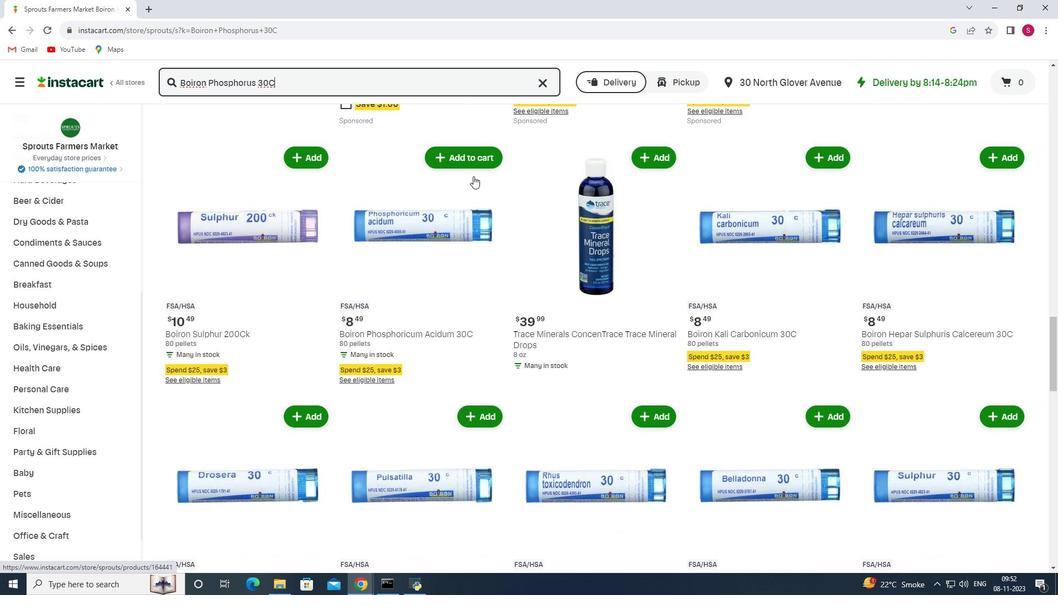 
Action: Mouse scrolled (473, 175) with delta (0, 0)
Screenshot: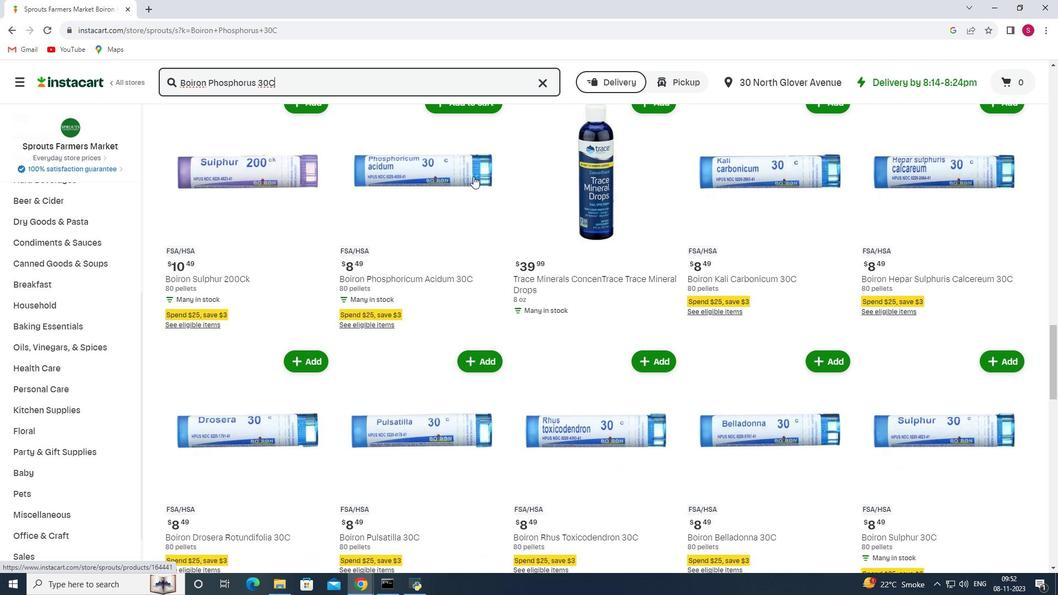 
Action: Mouse scrolled (473, 175) with delta (0, 0)
Screenshot: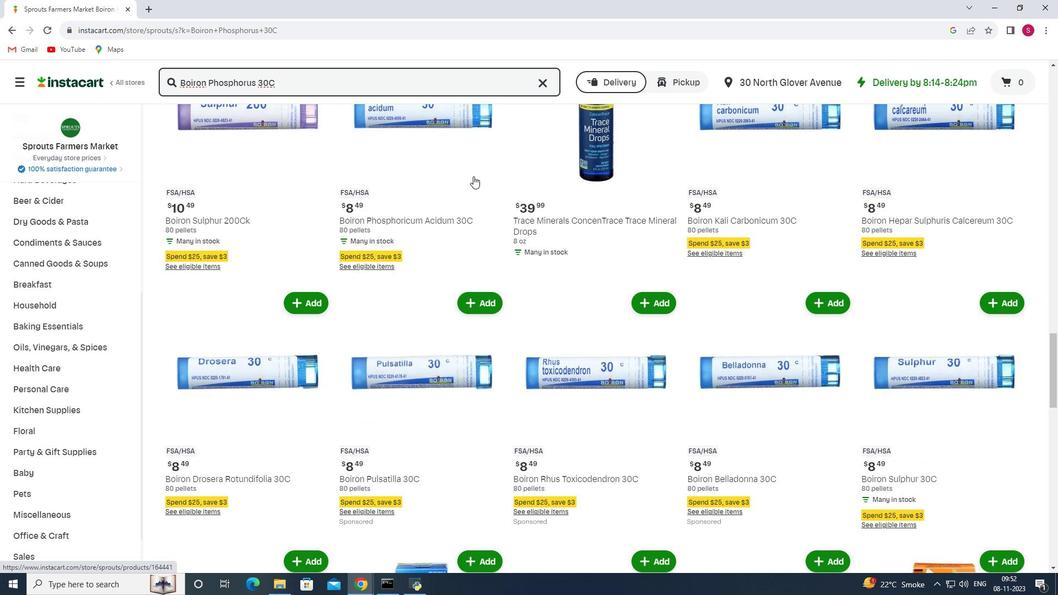 
Action: Mouse scrolled (473, 175) with delta (0, 0)
Screenshot: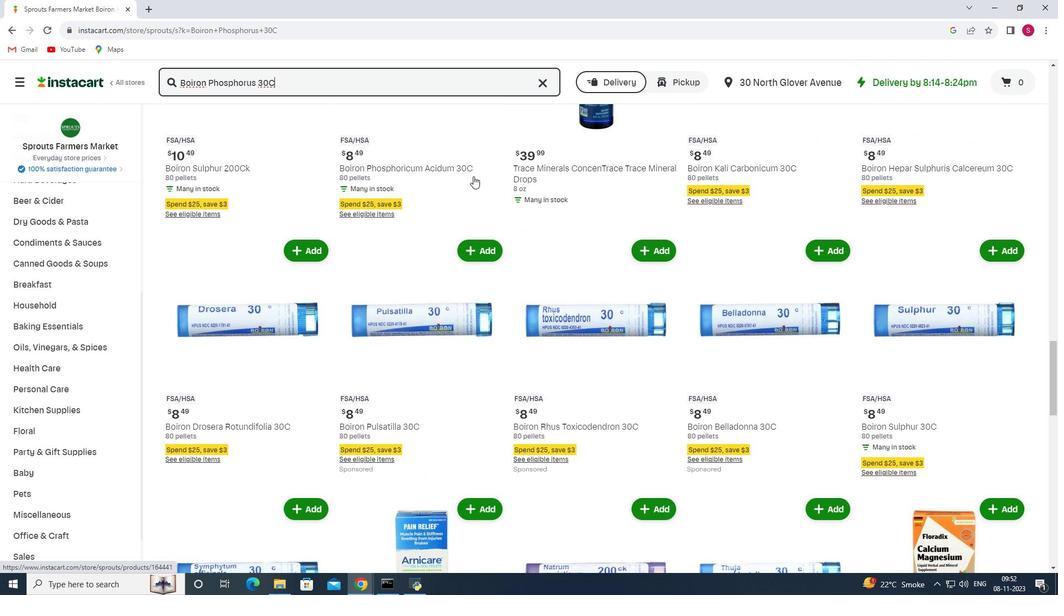 
Action: Mouse scrolled (473, 175) with delta (0, 0)
Screenshot: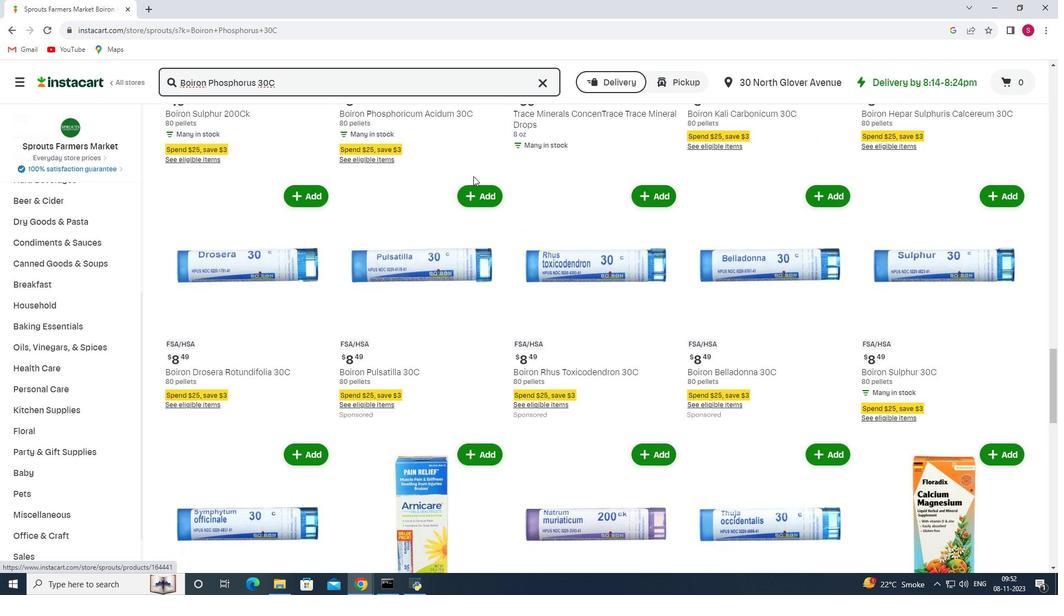 
Action: Mouse scrolled (473, 175) with delta (0, 0)
Screenshot: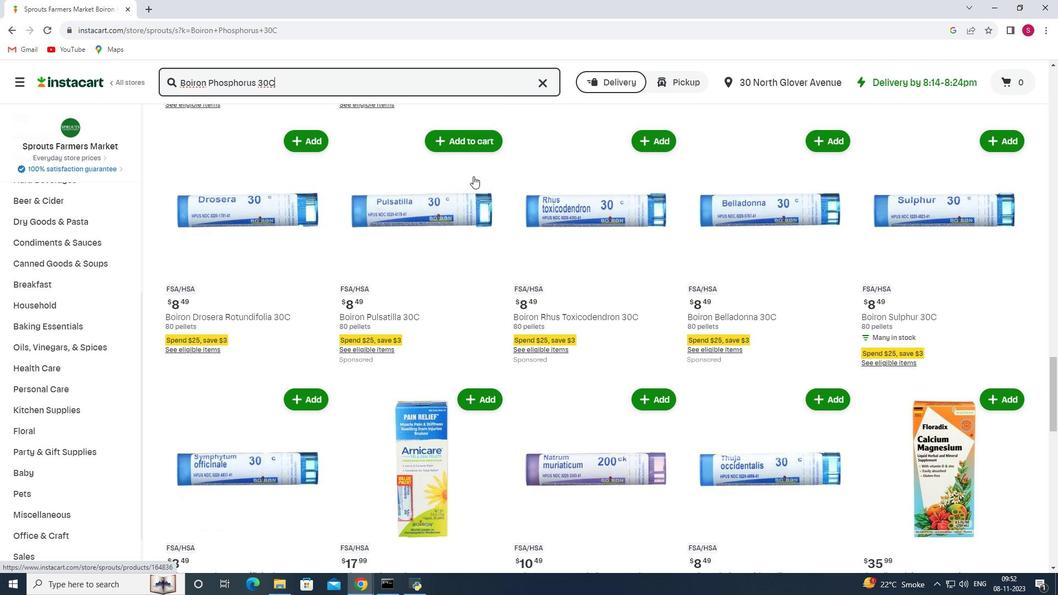 
Action: Mouse scrolled (473, 175) with delta (0, 0)
Screenshot: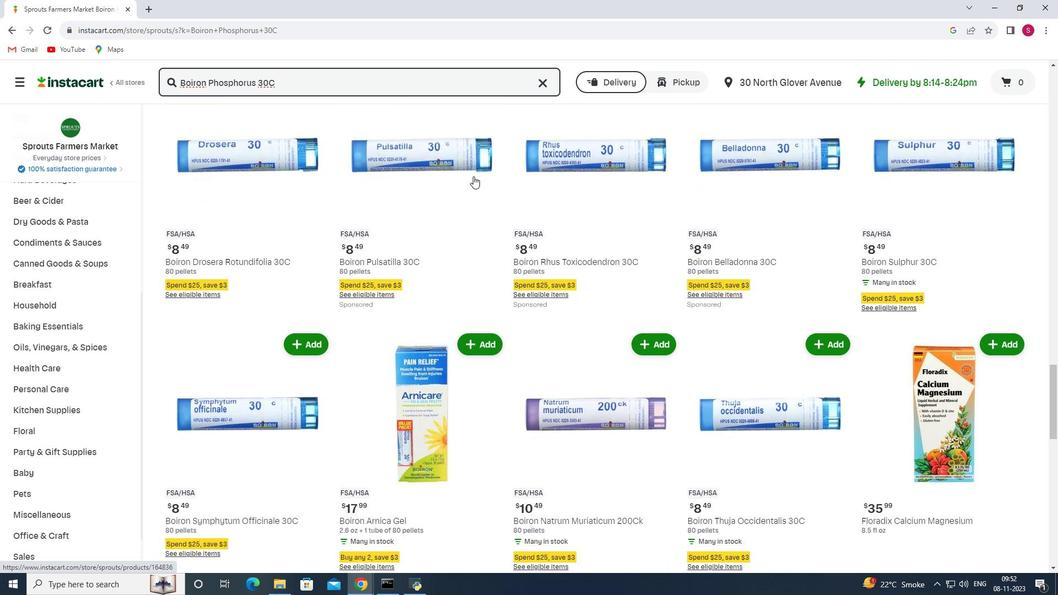 
Action: Mouse scrolled (473, 175) with delta (0, 0)
Screenshot: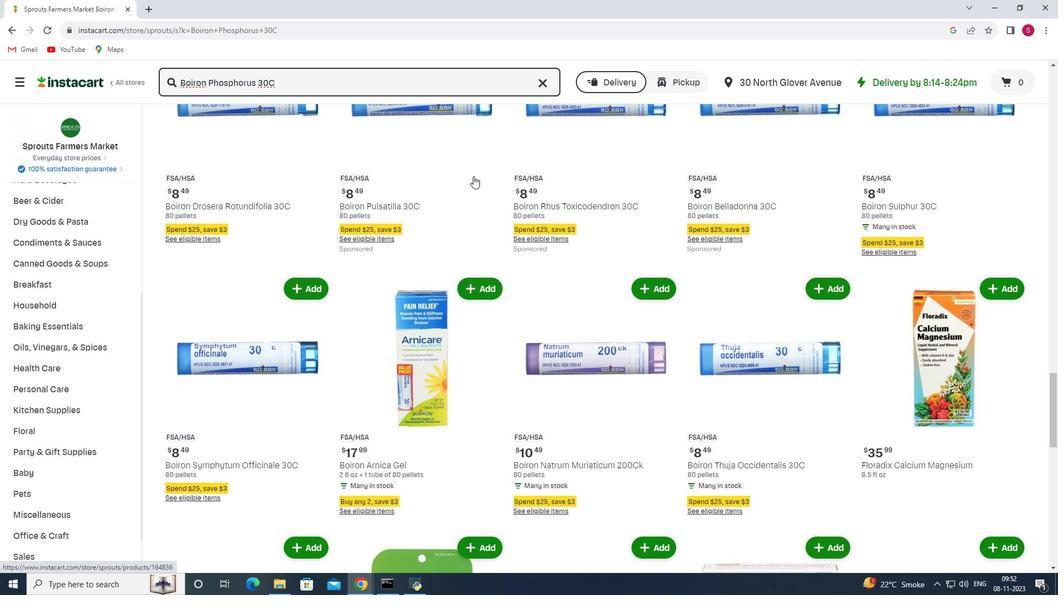 
Action: Mouse scrolled (473, 175) with delta (0, 0)
Screenshot: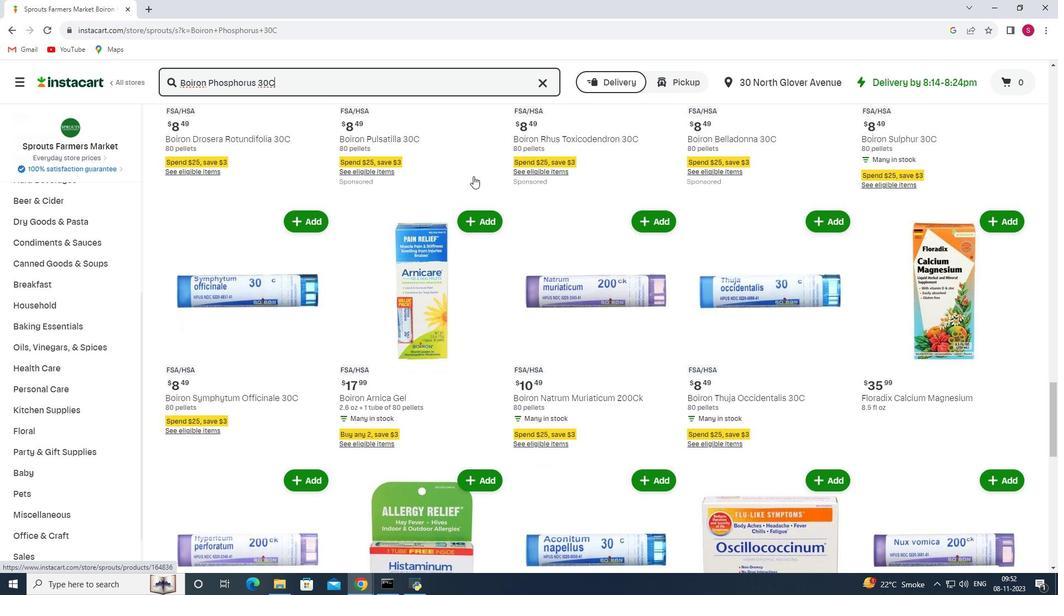
Action: Mouse scrolled (473, 175) with delta (0, 0)
Screenshot: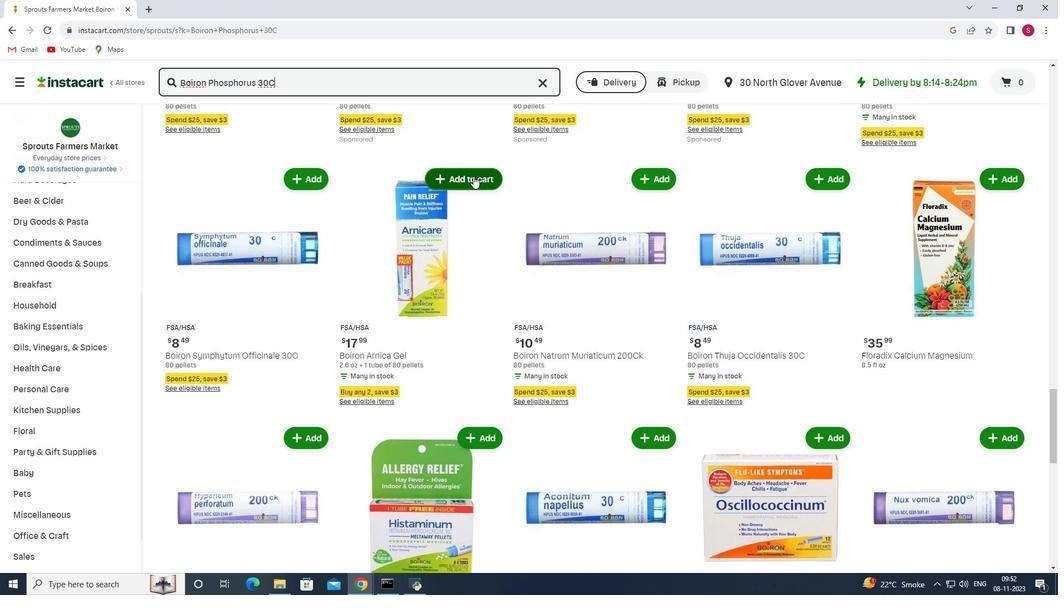 
Action: Mouse scrolled (473, 175) with delta (0, 0)
Screenshot: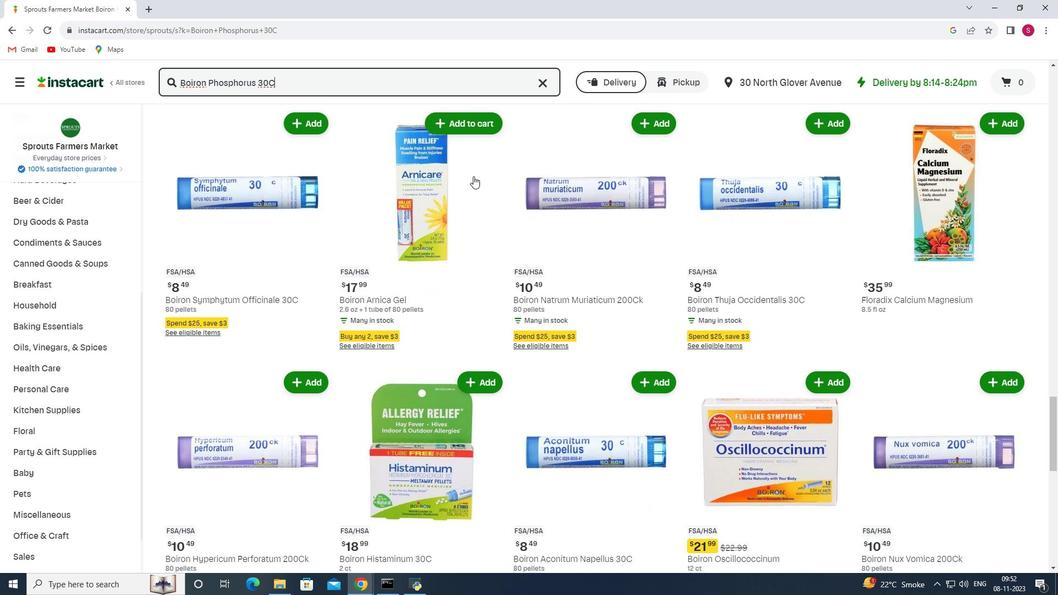 
Action: Mouse scrolled (473, 175) with delta (0, 0)
Screenshot: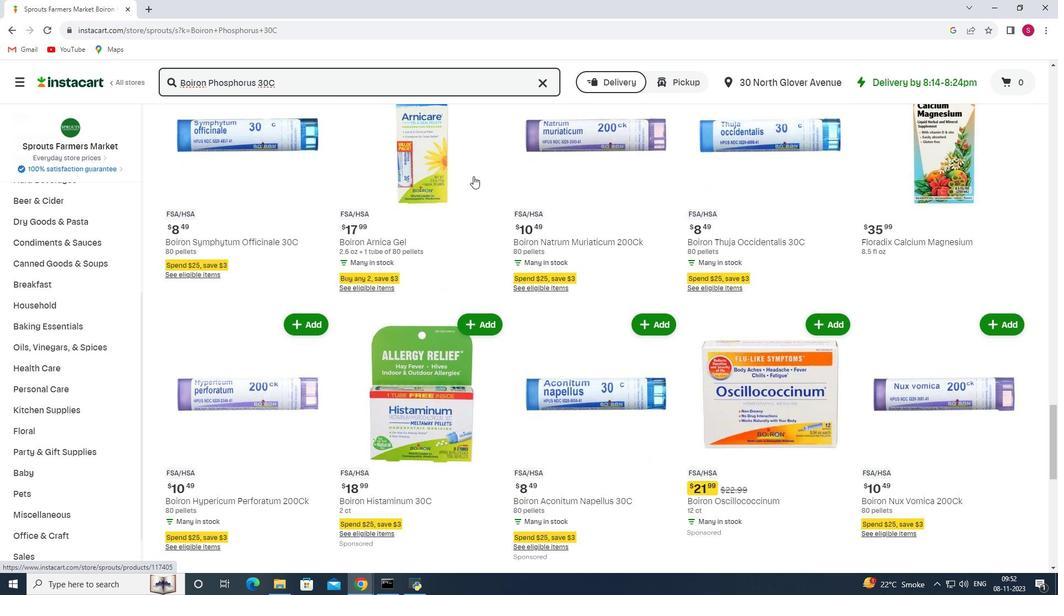 
Action: Mouse scrolled (473, 175) with delta (0, 0)
Screenshot: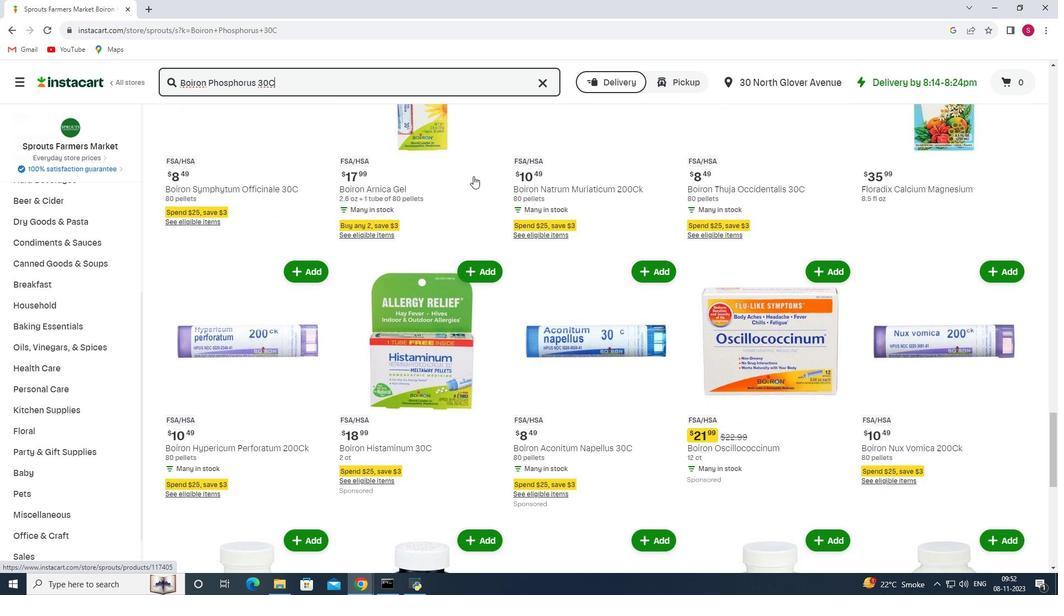 
Action: Mouse scrolled (473, 175) with delta (0, 0)
Screenshot: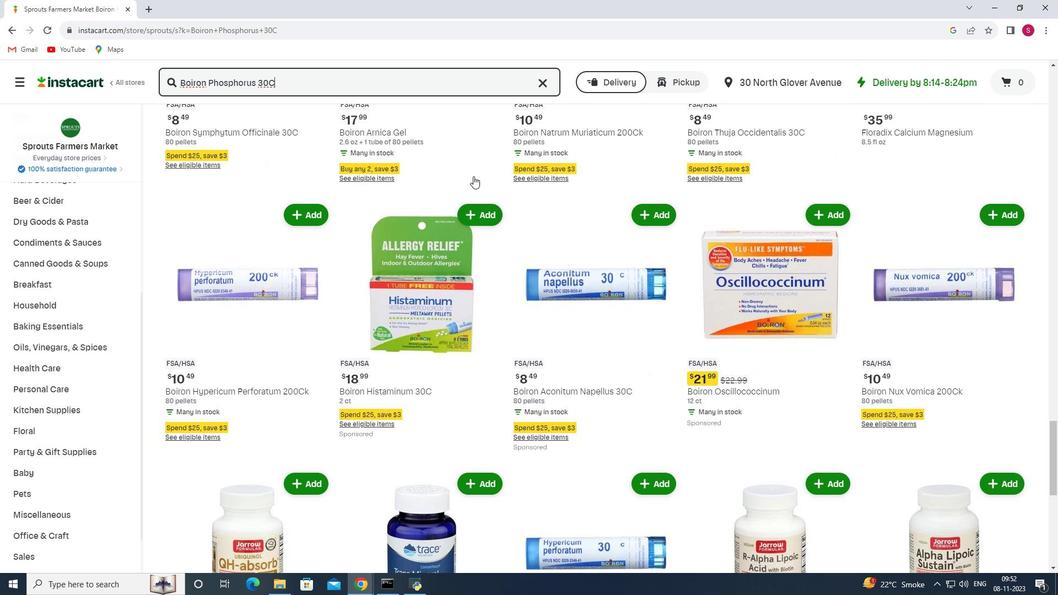 
Action: Mouse scrolled (473, 175) with delta (0, 0)
Screenshot: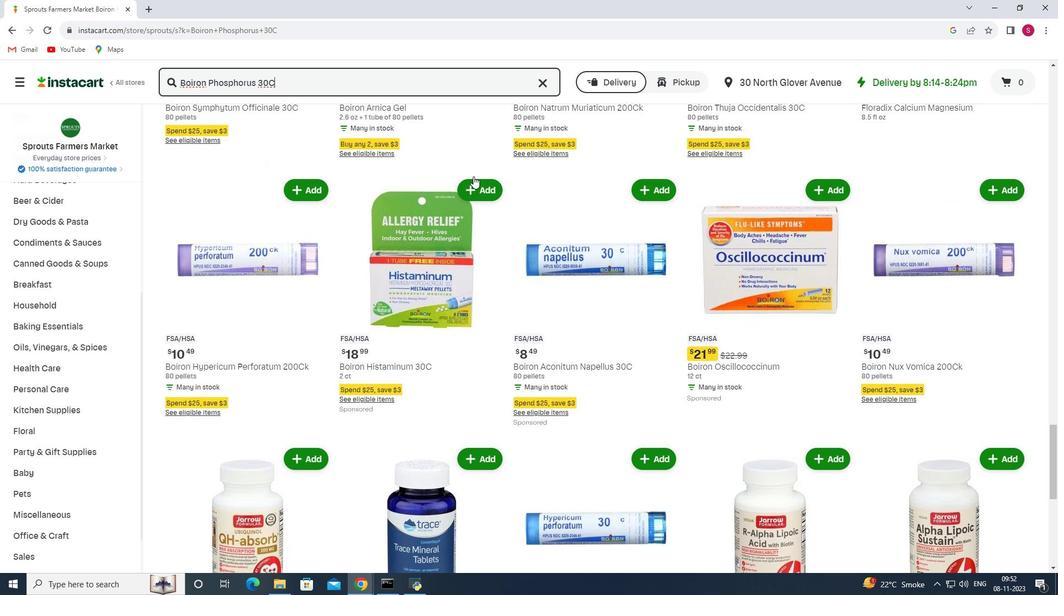 
Action: Mouse scrolled (473, 175) with delta (0, 0)
Screenshot: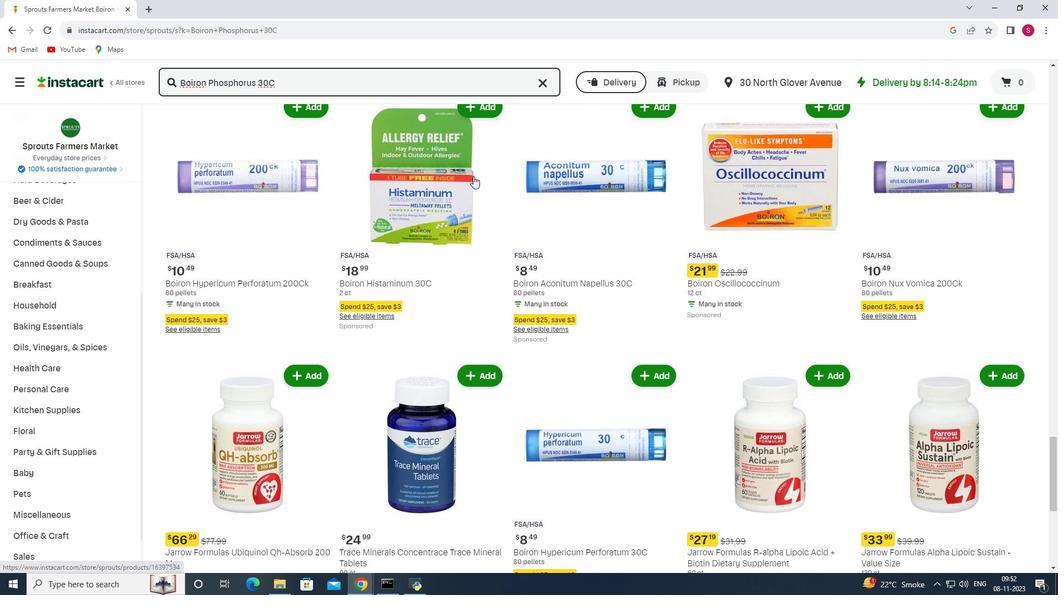 
Action: Mouse scrolled (473, 175) with delta (0, 0)
Screenshot: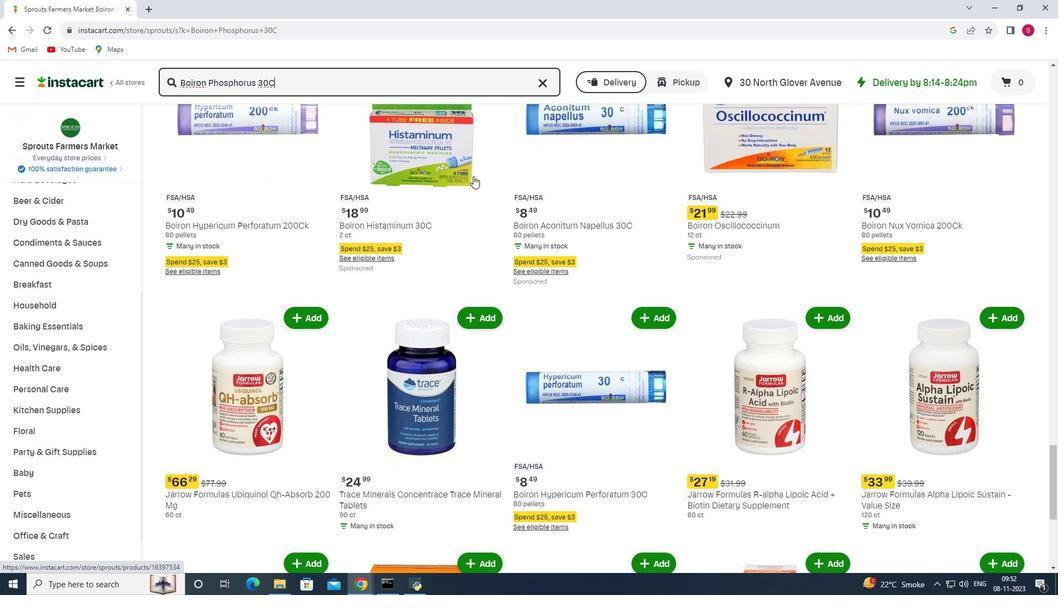 
Action: Mouse scrolled (473, 175) with delta (0, 0)
Screenshot: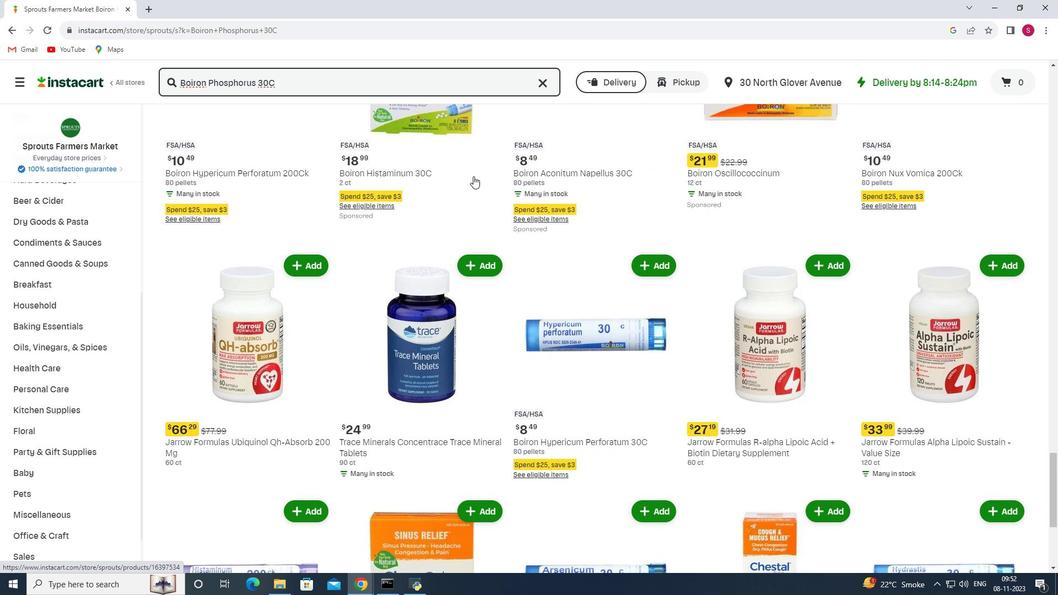 
Action: Mouse scrolled (473, 175) with delta (0, 0)
Screenshot: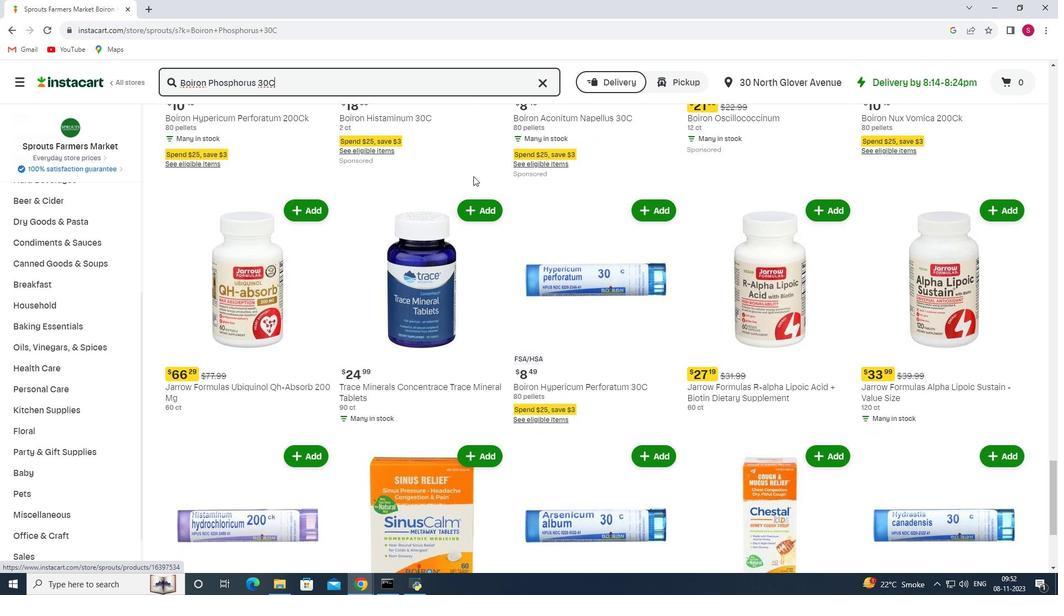 
Action: Mouse scrolled (473, 175) with delta (0, 0)
Screenshot: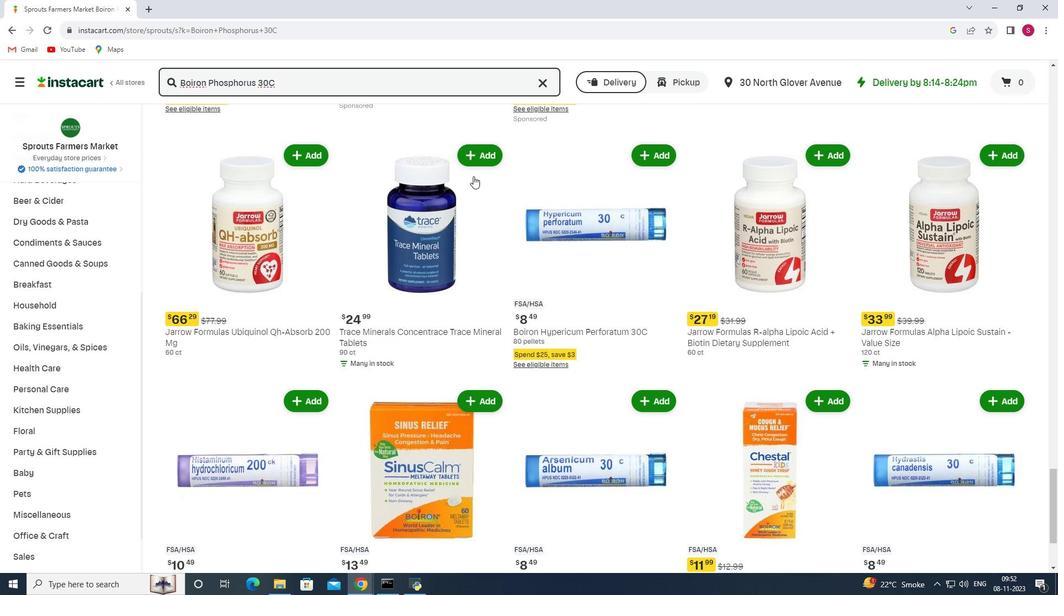 
Action: Mouse scrolled (473, 175) with delta (0, 0)
Screenshot: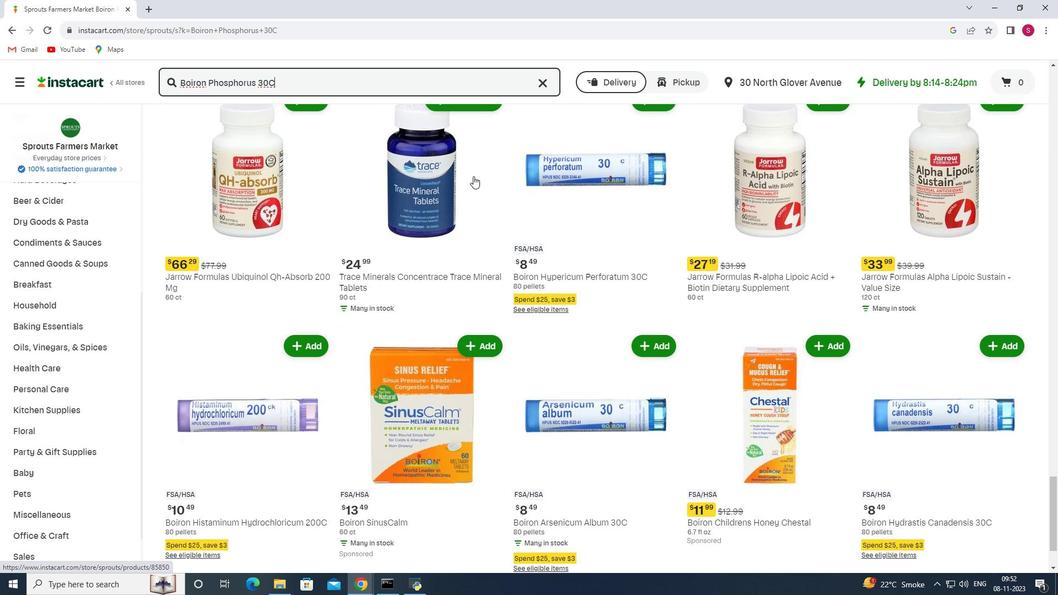 
Action: Mouse scrolled (473, 175) with delta (0, 0)
Screenshot: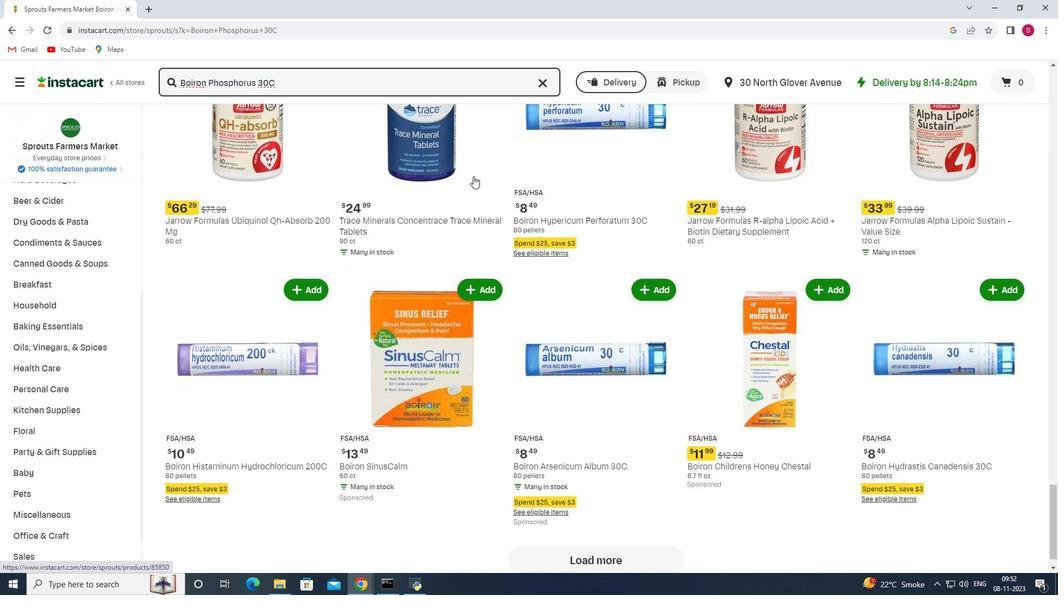 
Action: Mouse scrolled (473, 175) with delta (0, 0)
Screenshot: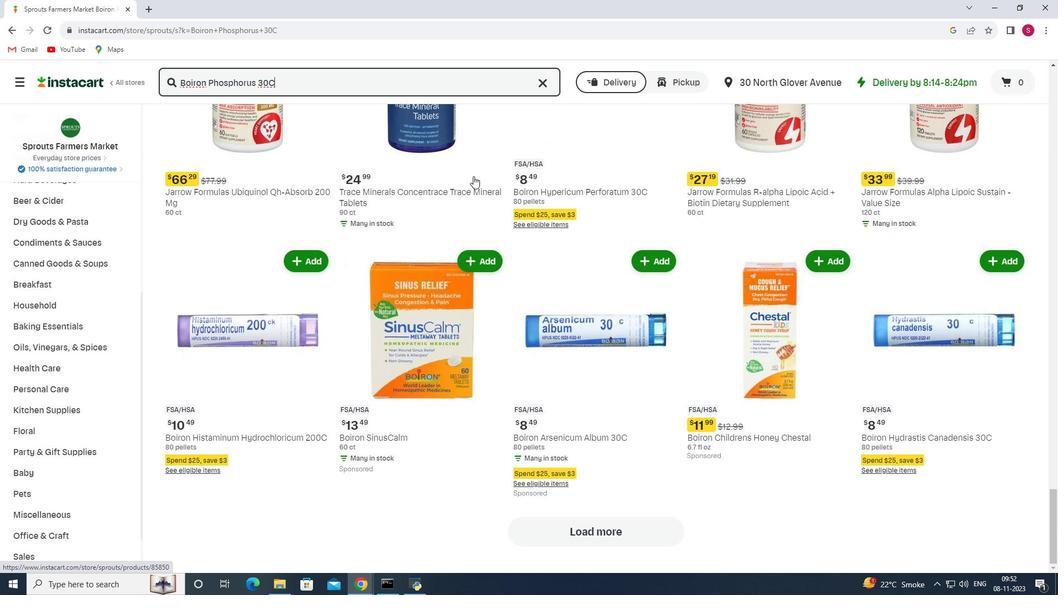 
Action: Mouse scrolled (473, 175) with delta (0, 0)
Screenshot: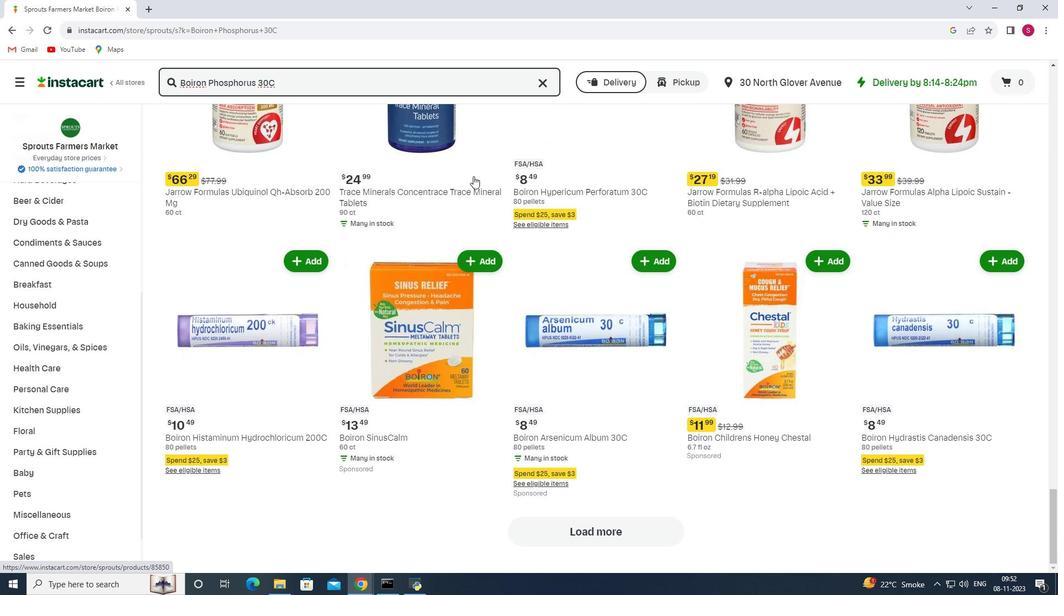 
Action: Mouse scrolled (473, 175) with delta (0, 0)
Screenshot: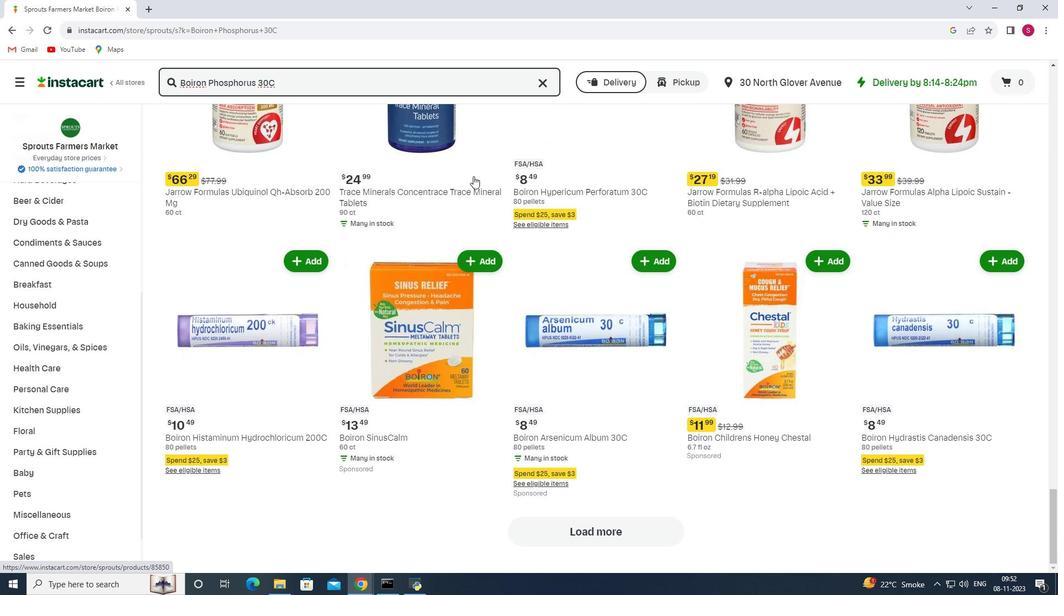 
Action: Mouse moved to (503, 223)
Screenshot: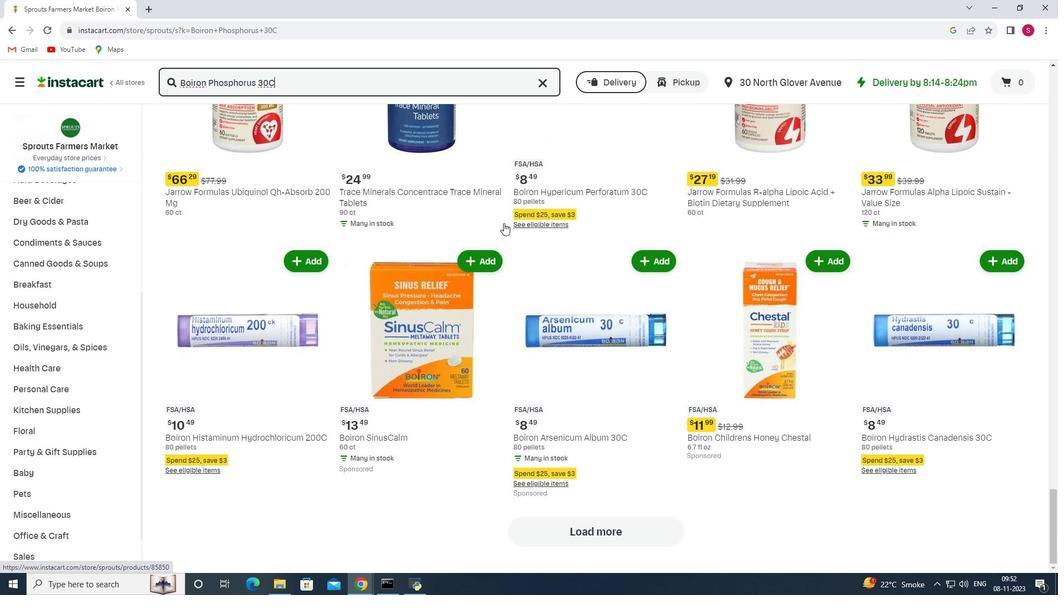 
